 Task: Create in the project BuildTech and in the Backlog issue 'Develop a new tool for automated testing of web application accessibility and compliance with web standards' a child issue 'Automated testing infrastructure reliability remediation and reporting', and assign it to team member softage.3@softage.net. Create in the project BuildTech and in the Backlog issue 'Upgrade the content delivery and caching mechanisms of a web application to improve content delivery speed and reliability' a child issue 'Integration with performance review systems', and assign it to team member softage.4@softage.net
Action: Mouse moved to (209, 61)
Screenshot: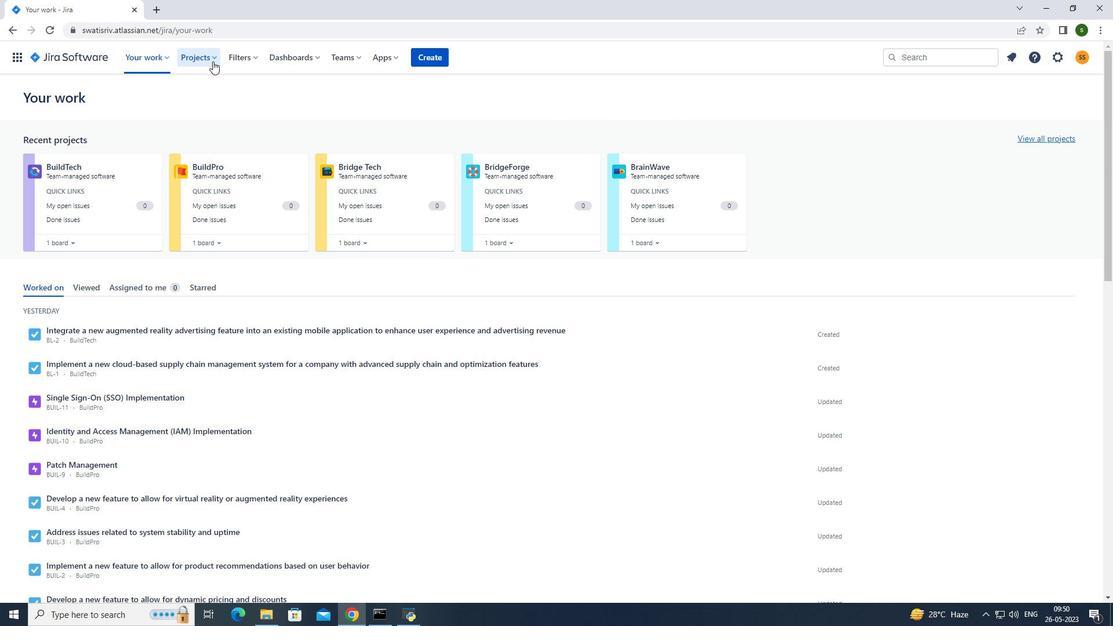 
Action: Mouse pressed left at (209, 61)
Screenshot: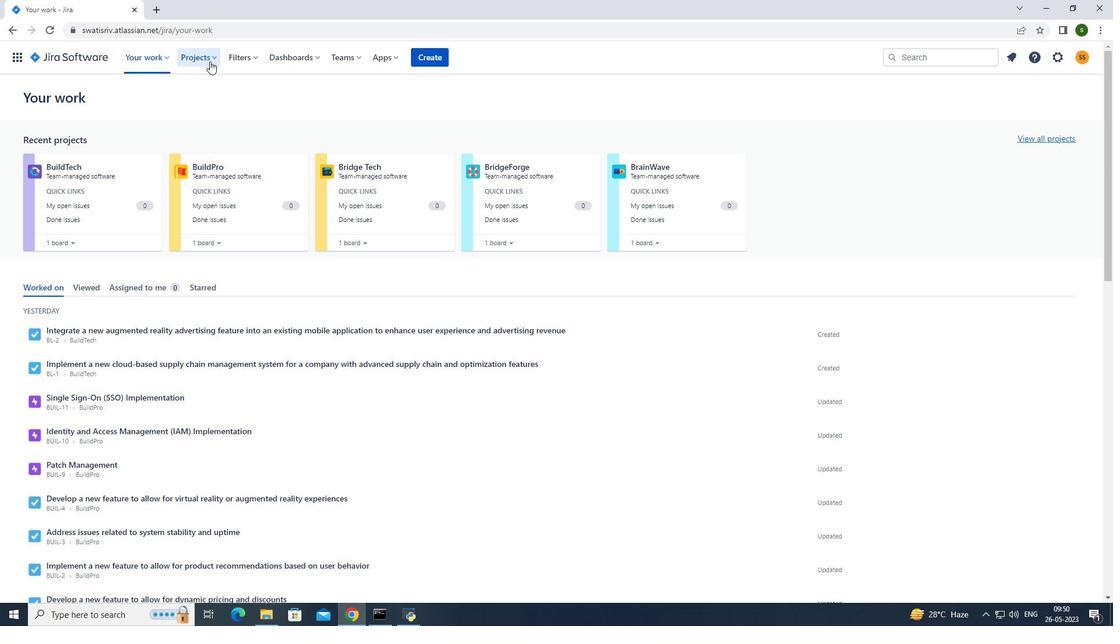 
Action: Mouse moved to (240, 105)
Screenshot: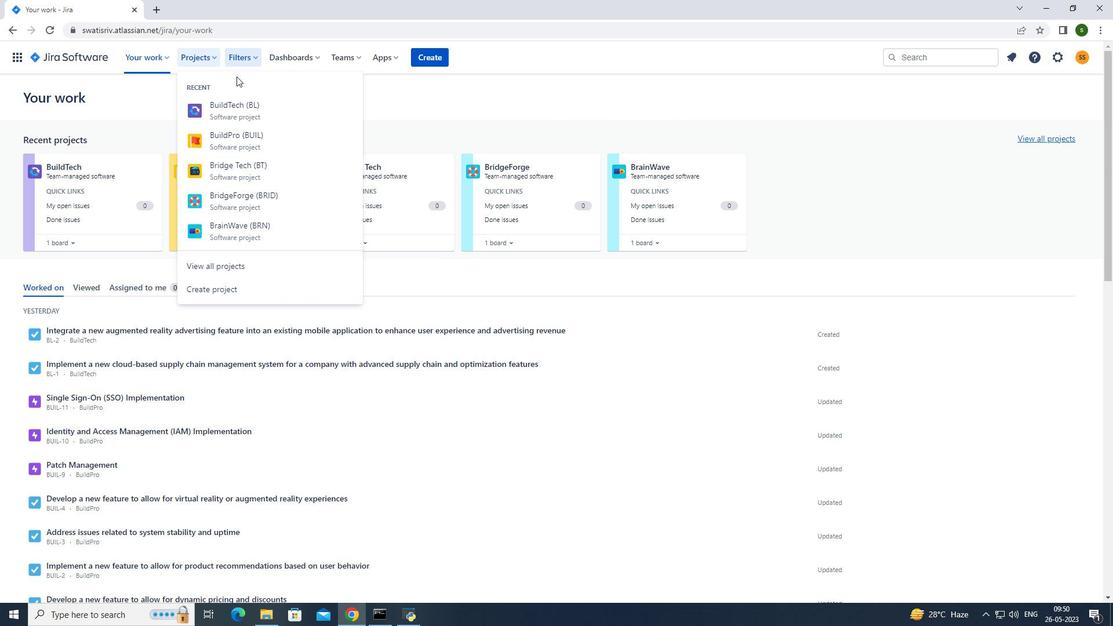 
Action: Mouse pressed left at (240, 105)
Screenshot: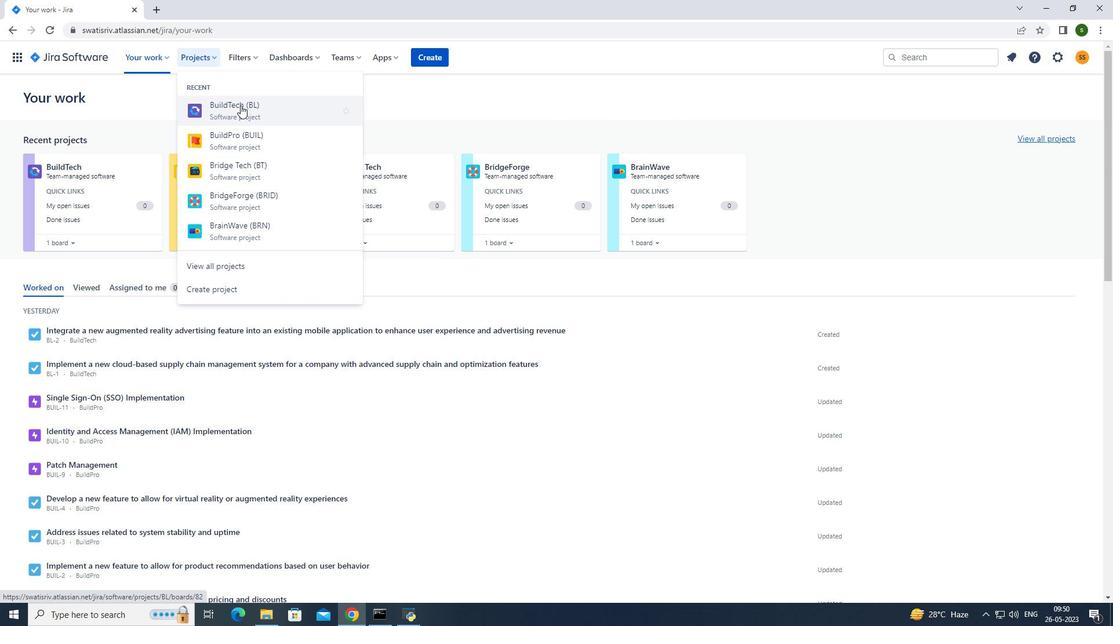 
Action: Mouse moved to (261, 394)
Screenshot: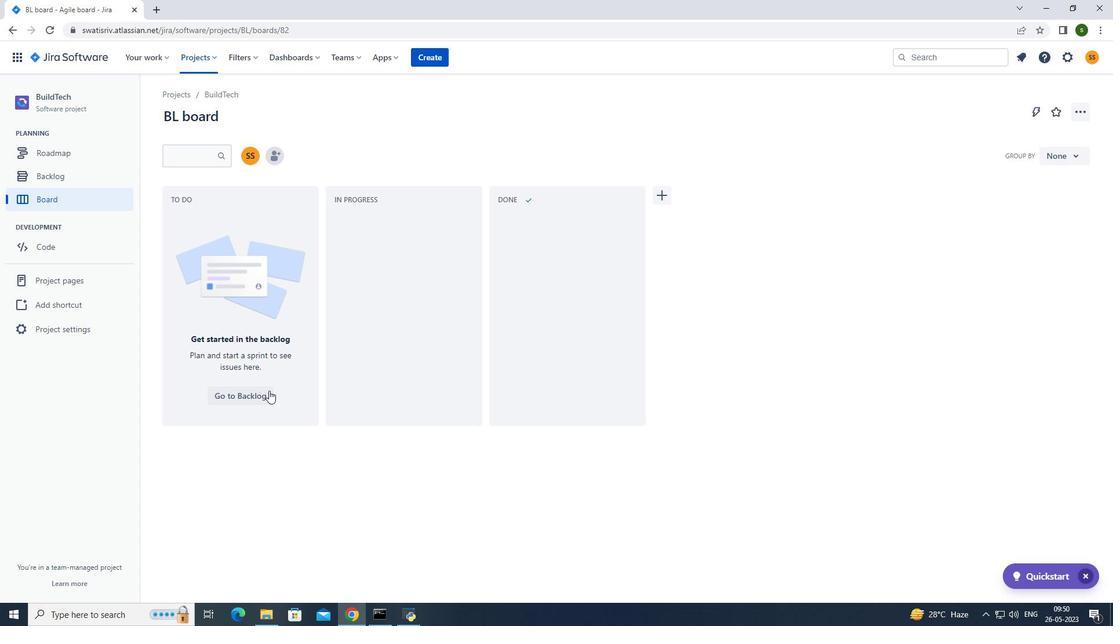 
Action: Mouse pressed left at (261, 394)
Screenshot: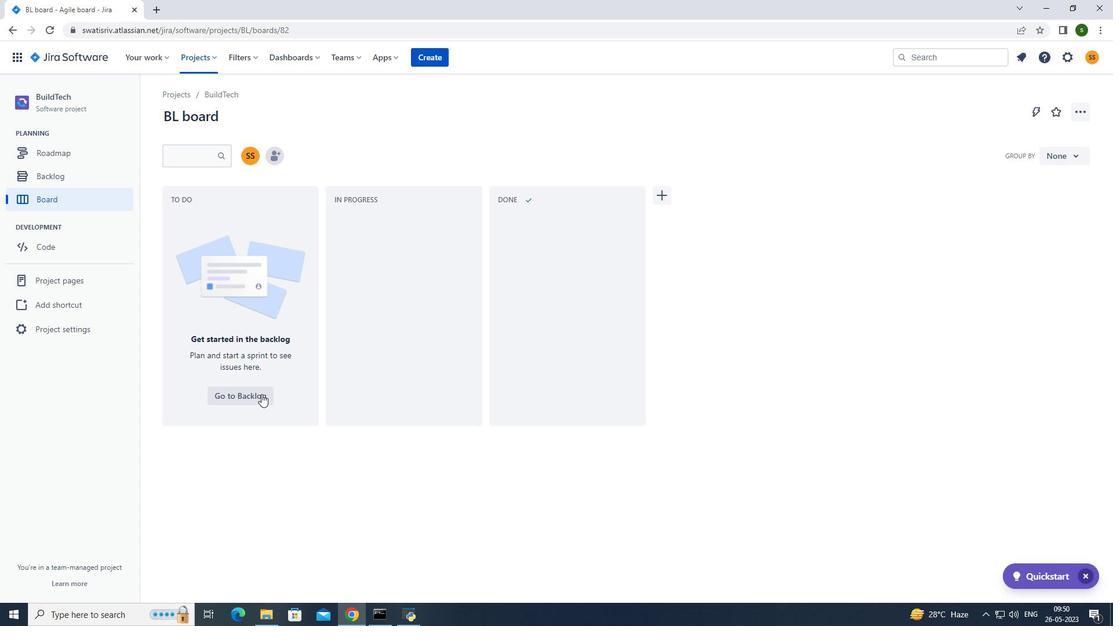 
Action: Mouse moved to (530, 417)
Screenshot: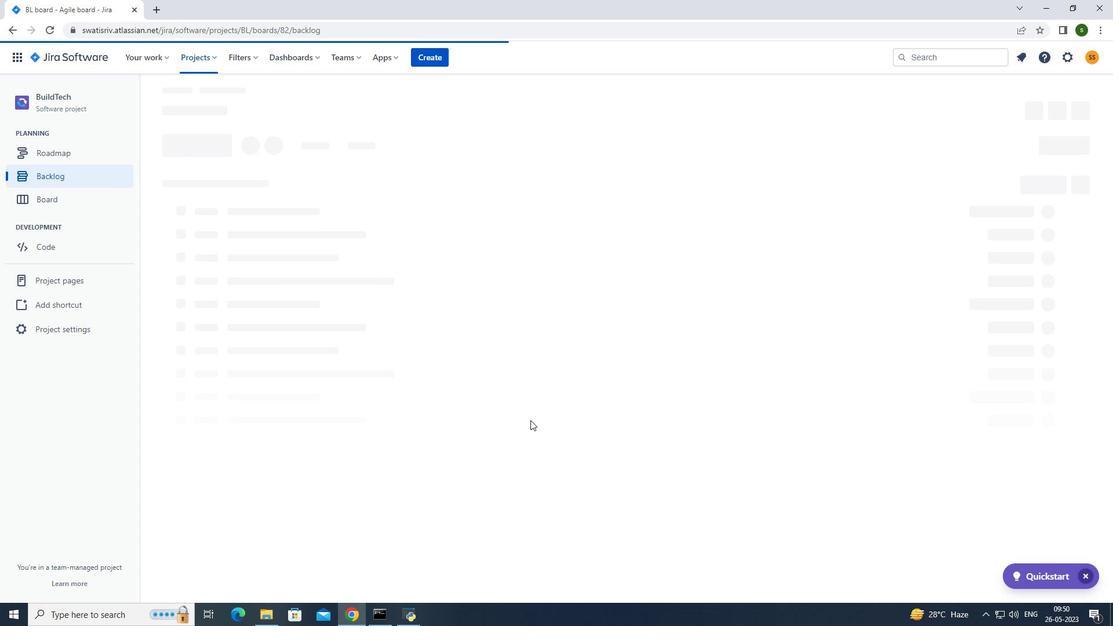 
Action: Mouse scrolled (530, 417) with delta (0, 0)
Screenshot: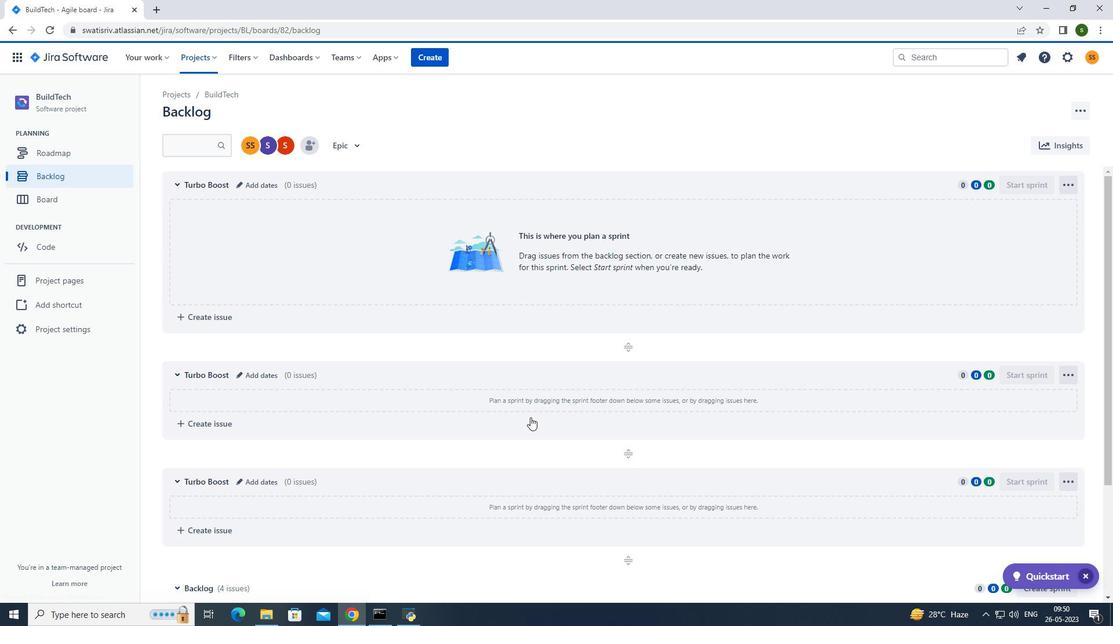 
Action: Mouse scrolled (530, 417) with delta (0, 0)
Screenshot: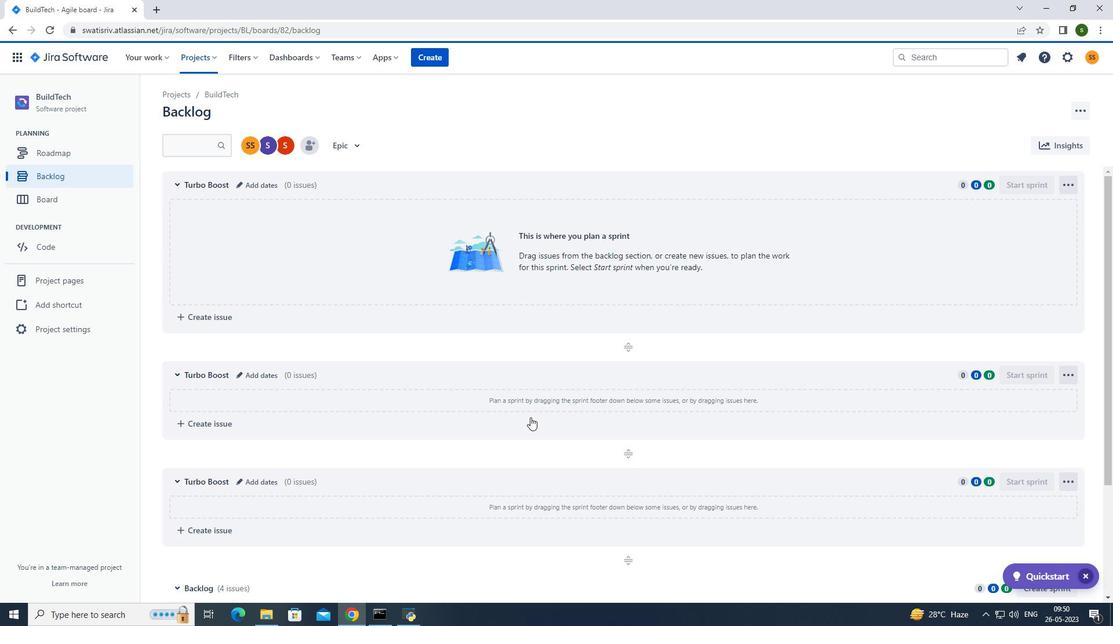 
Action: Mouse scrolled (530, 417) with delta (0, 0)
Screenshot: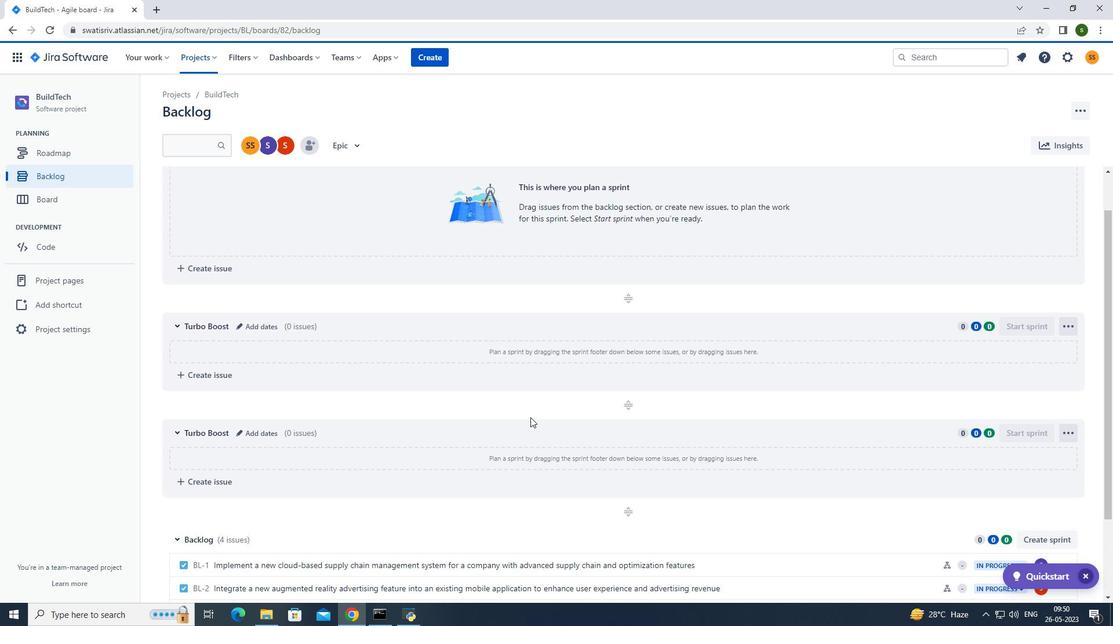 
Action: Mouse scrolled (530, 417) with delta (0, 0)
Screenshot: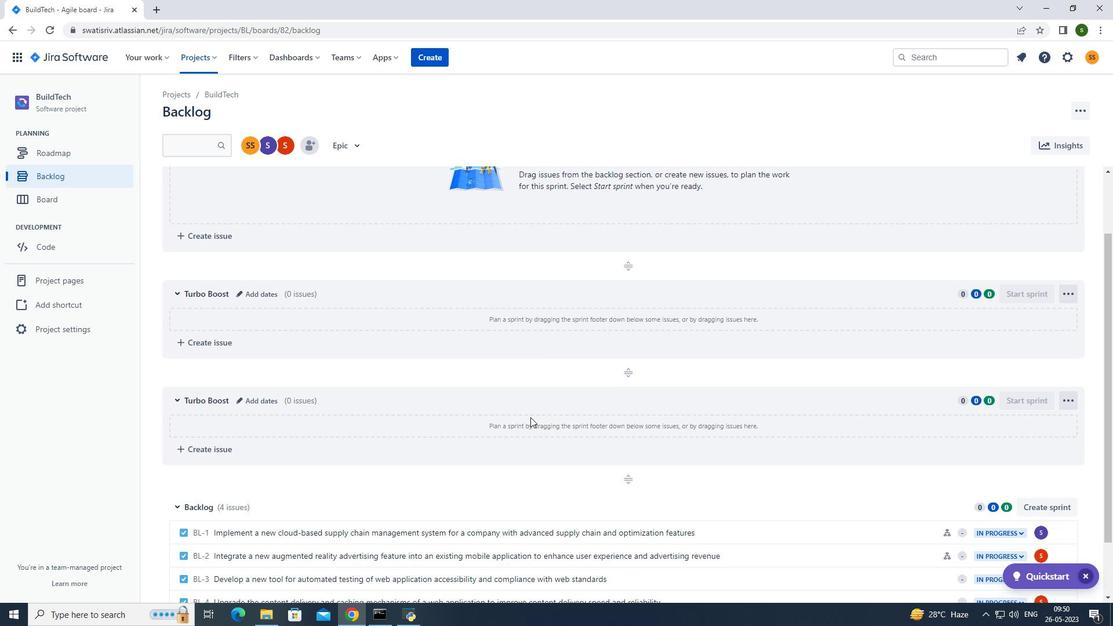 
Action: Mouse scrolled (530, 417) with delta (0, 0)
Screenshot: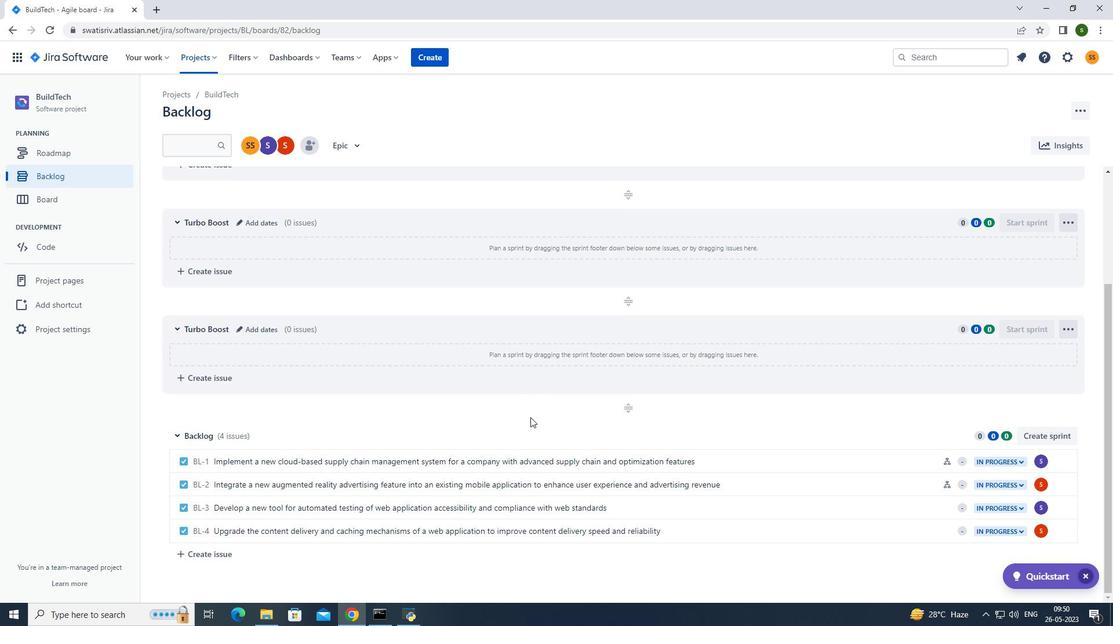
Action: Mouse scrolled (530, 417) with delta (0, 0)
Screenshot: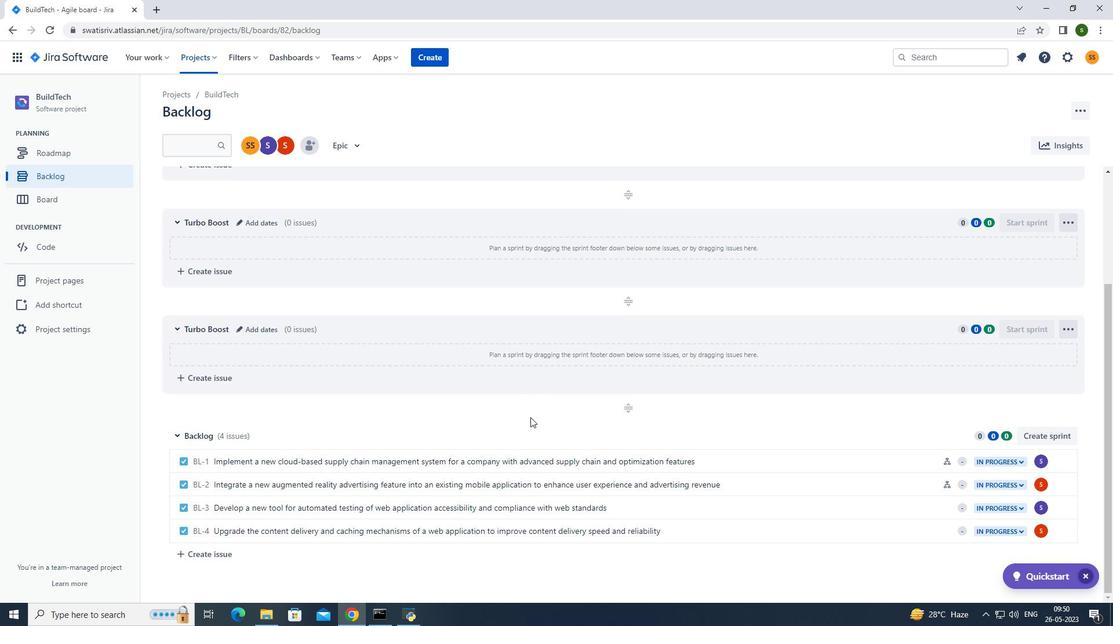 
Action: Mouse moved to (718, 507)
Screenshot: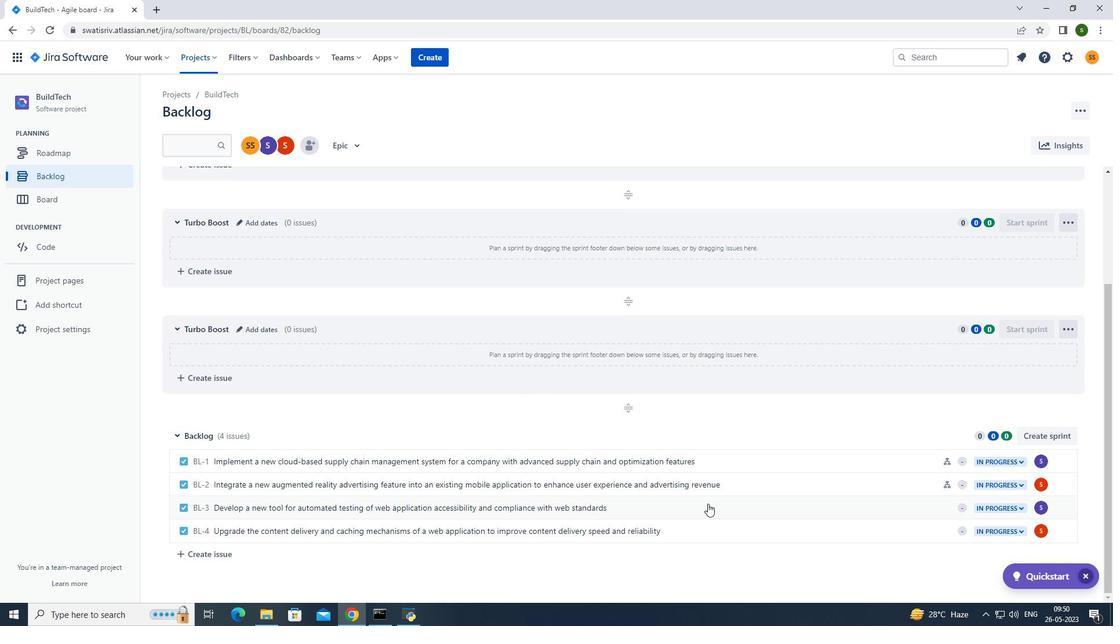 
Action: Mouse pressed left at (718, 507)
Screenshot: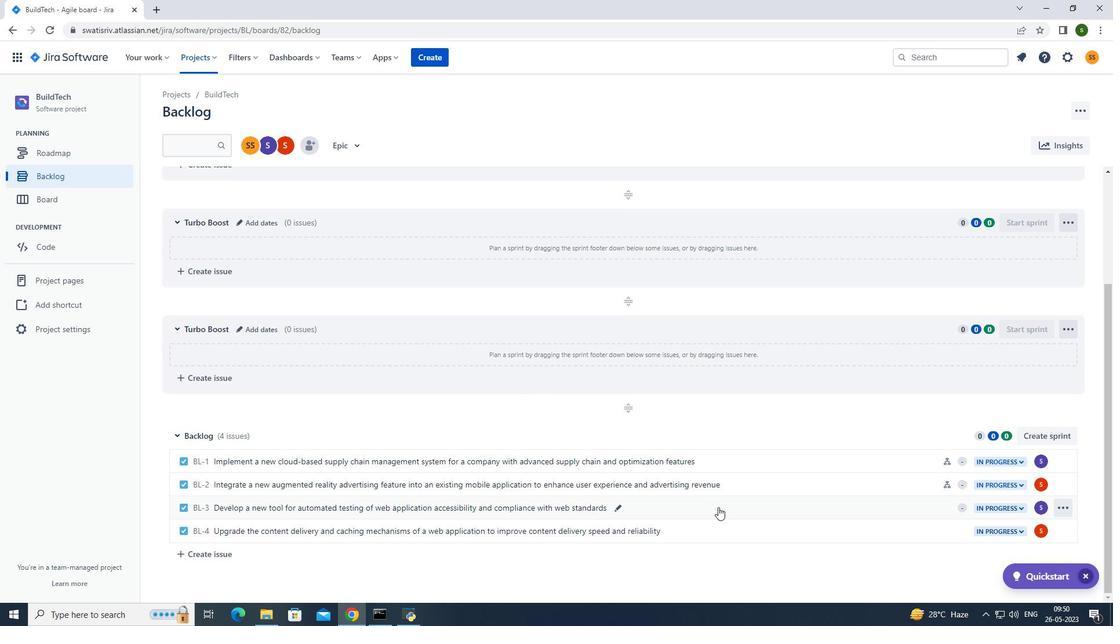 
Action: Mouse moved to (909, 284)
Screenshot: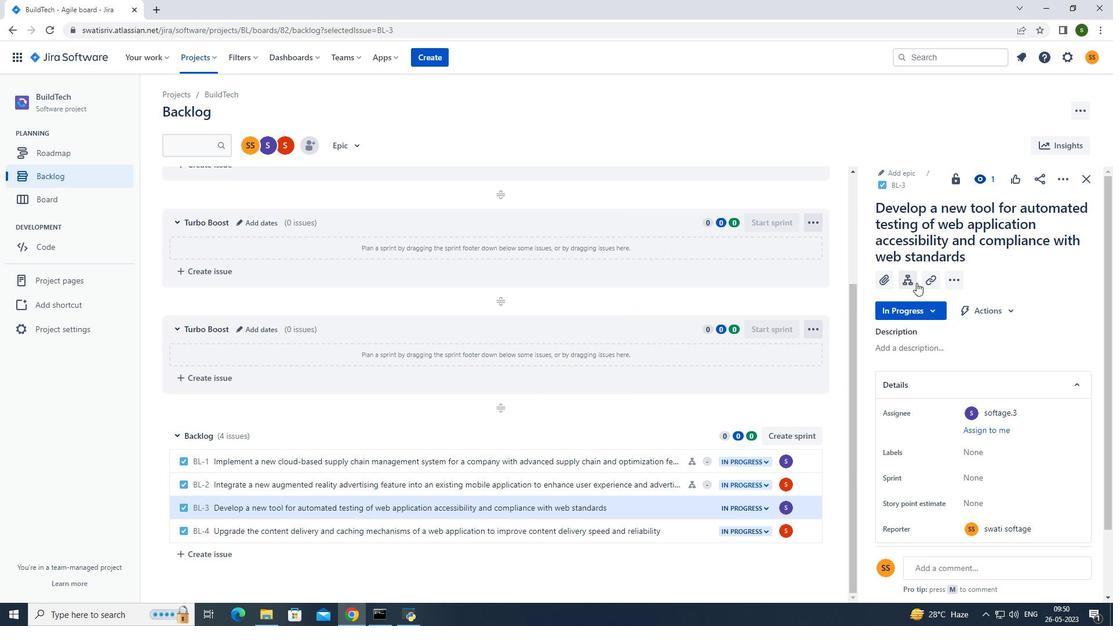 
Action: Mouse pressed left at (909, 284)
Screenshot: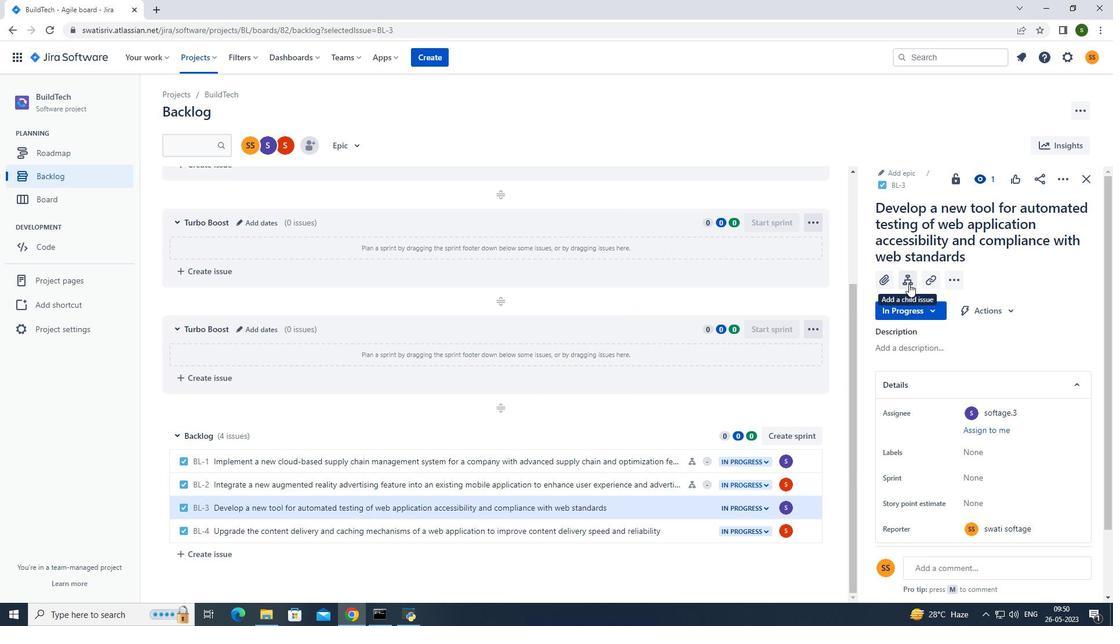
Action: Mouse moved to (926, 367)
Screenshot: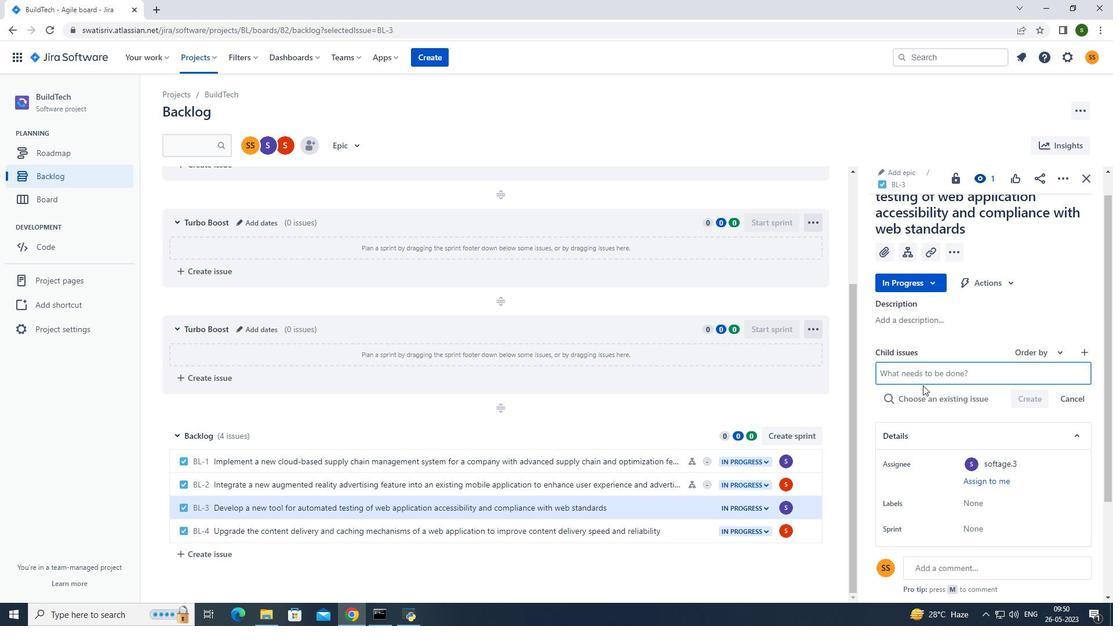 
Action: Mouse pressed left at (926, 367)
Screenshot: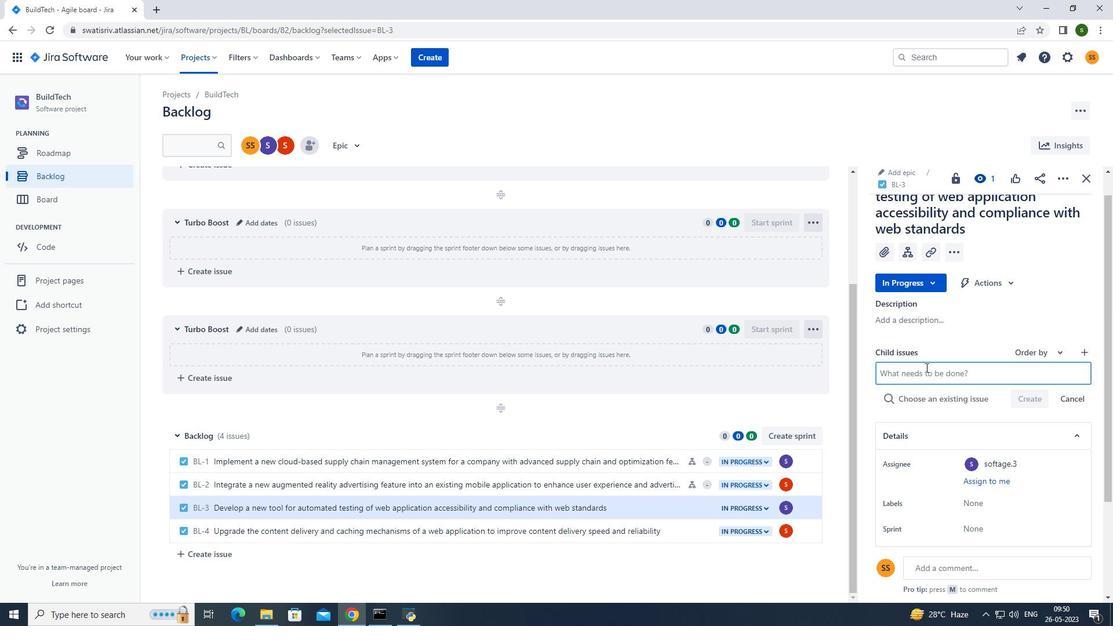 
Action: Mouse moved to (925, 369)
Screenshot: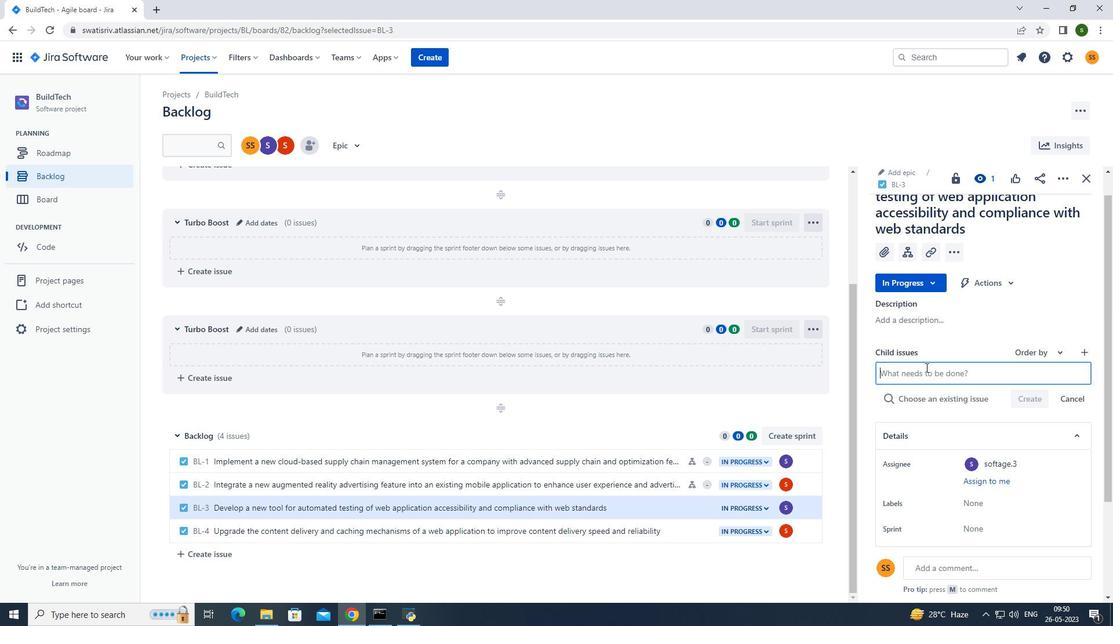 
Action: Key pressed <Key.caps_lock>A<Key.caps_lock>utomated<Key.space>testing<Key.space>infrastructure<Key.space>reliability<Key.space>remediation<Key.space>and<Key.space>reporting<Key.enter>
Screenshot: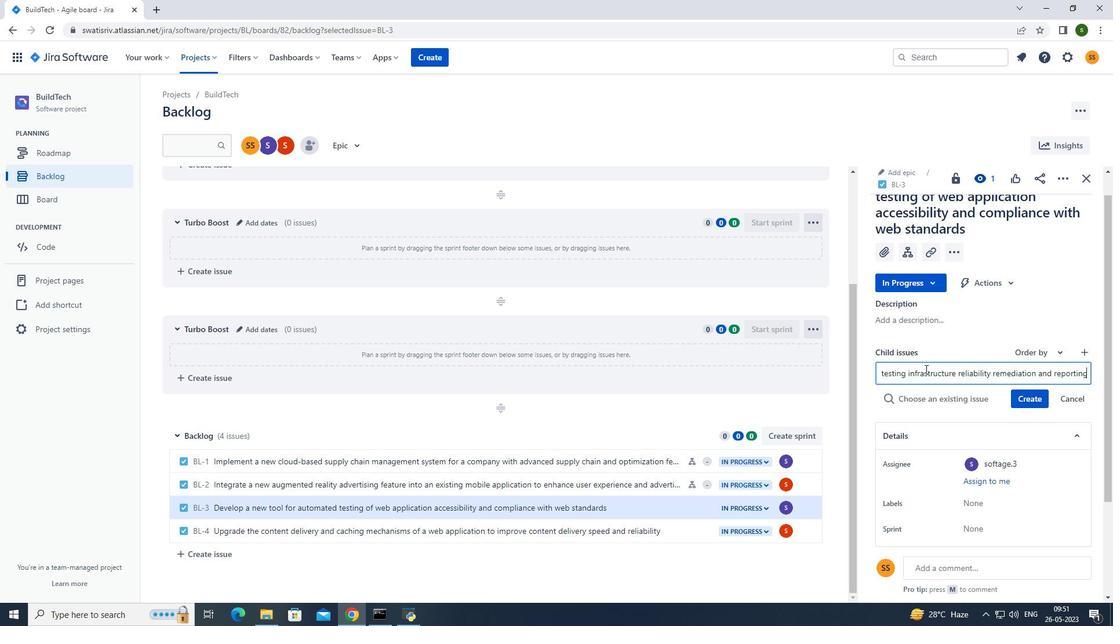 
Action: Mouse moved to (1039, 381)
Screenshot: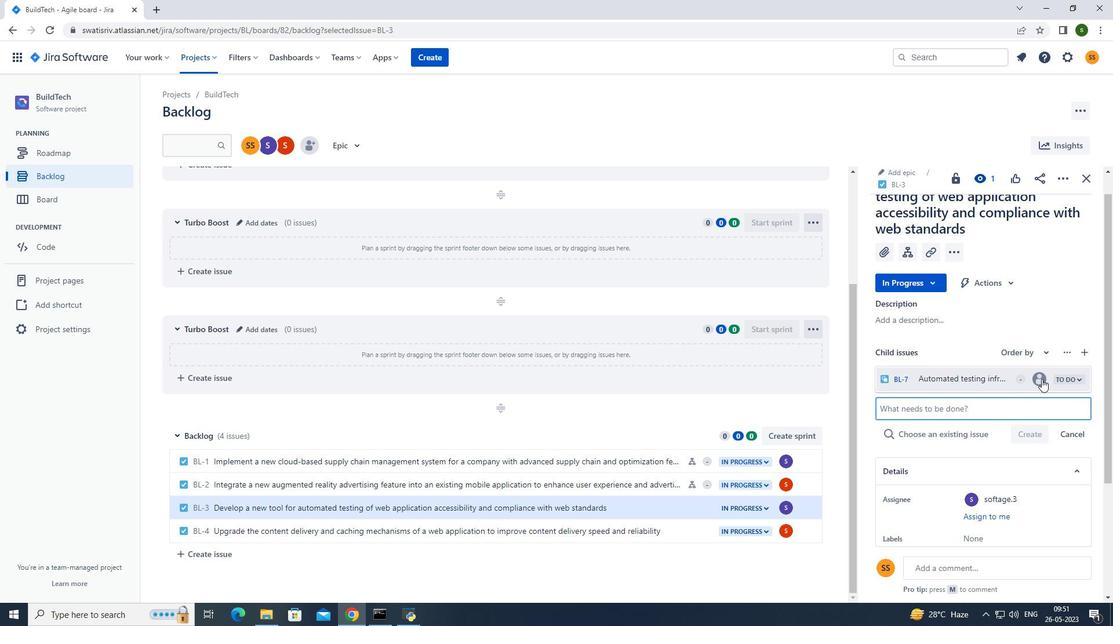 
Action: Mouse pressed left at (1039, 381)
Screenshot: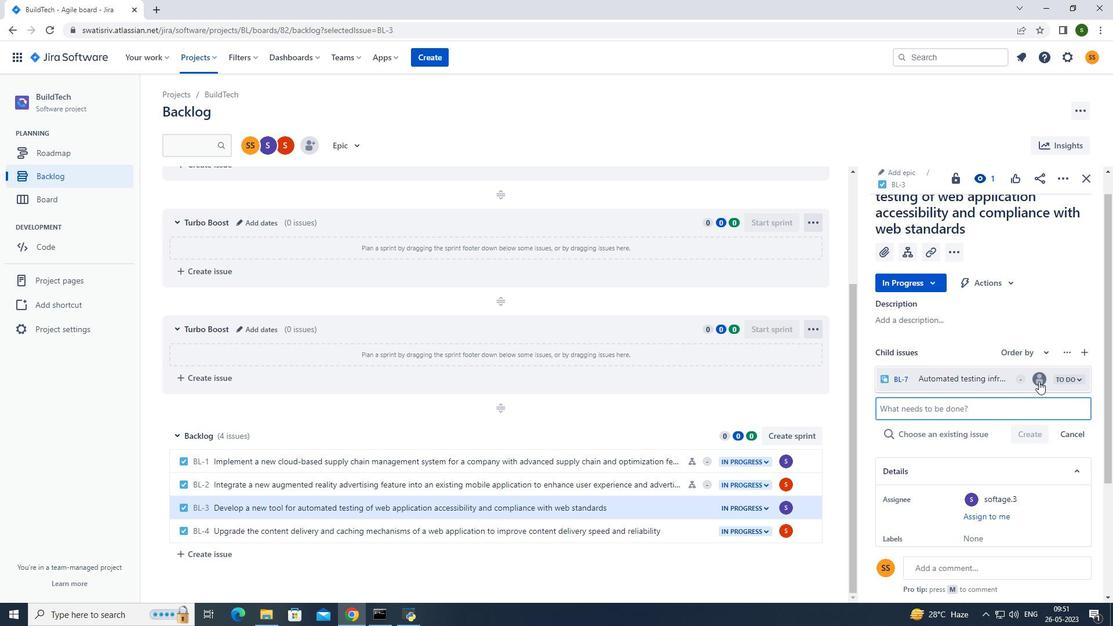 
Action: Mouse moved to (932, 317)
Screenshot: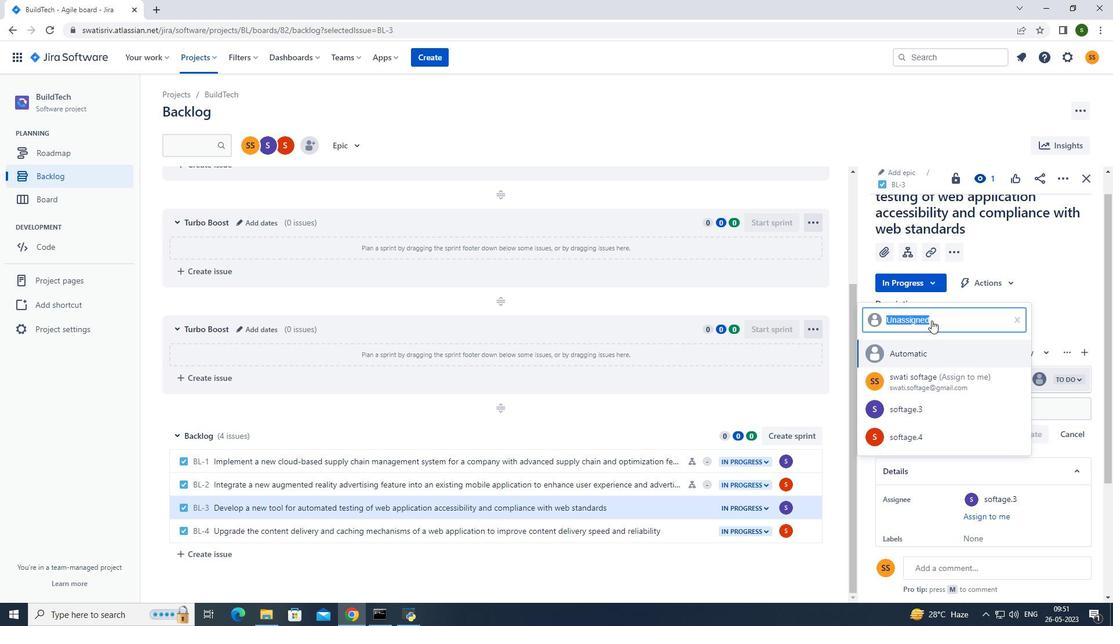 
Action: Key pressed softage.3<Key.shift>@softage.net
Screenshot: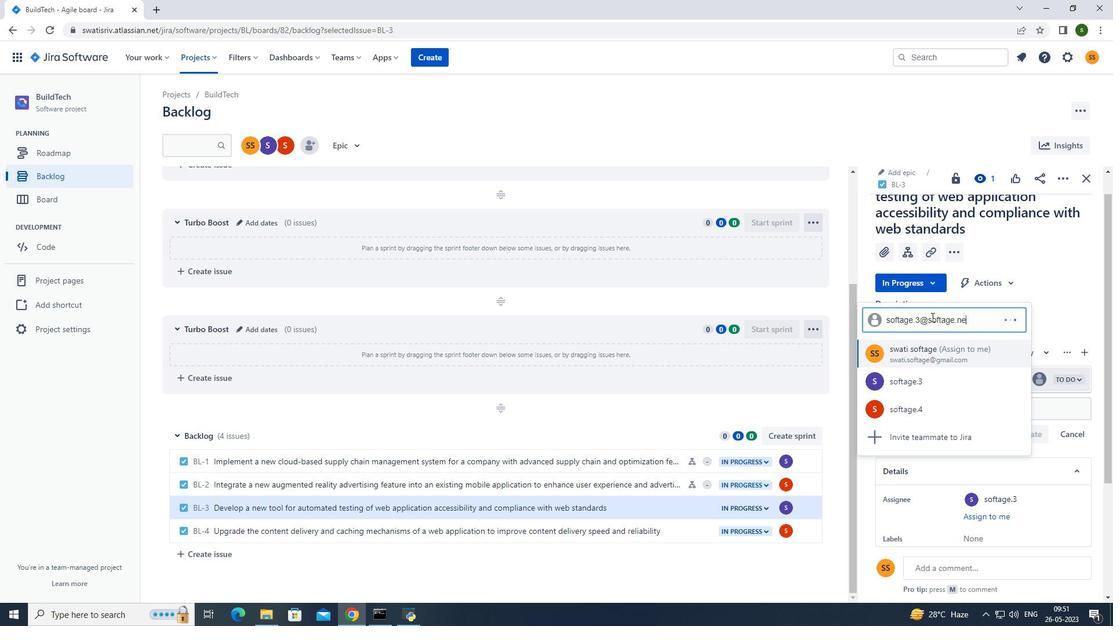
Action: Mouse moved to (930, 378)
Screenshot: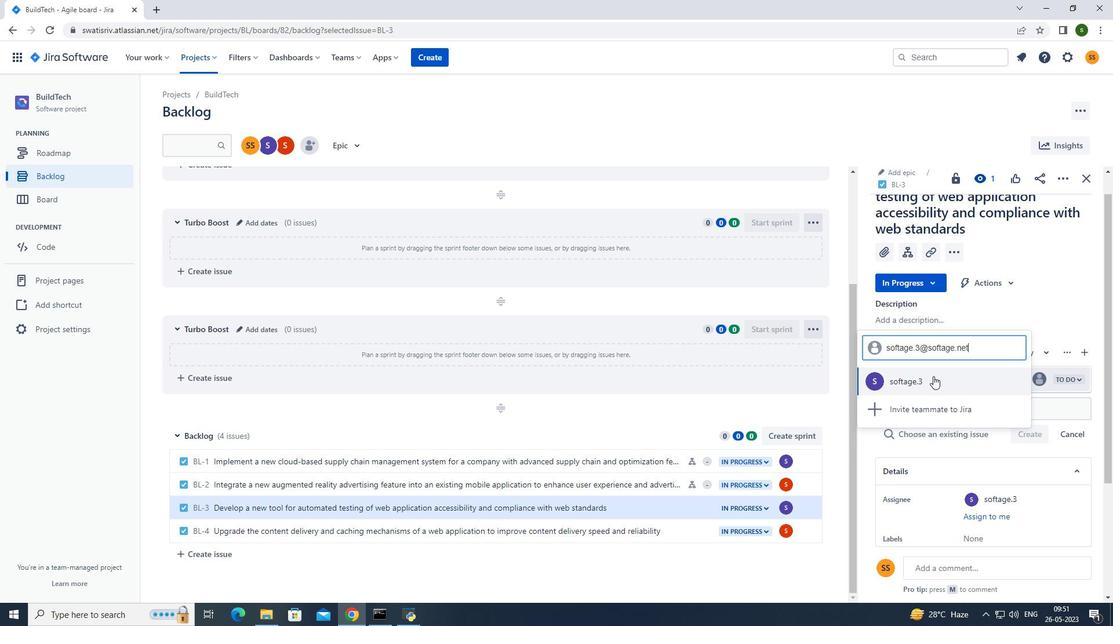 
Action: Mouse pressed left at (930, 378)
Screenshot: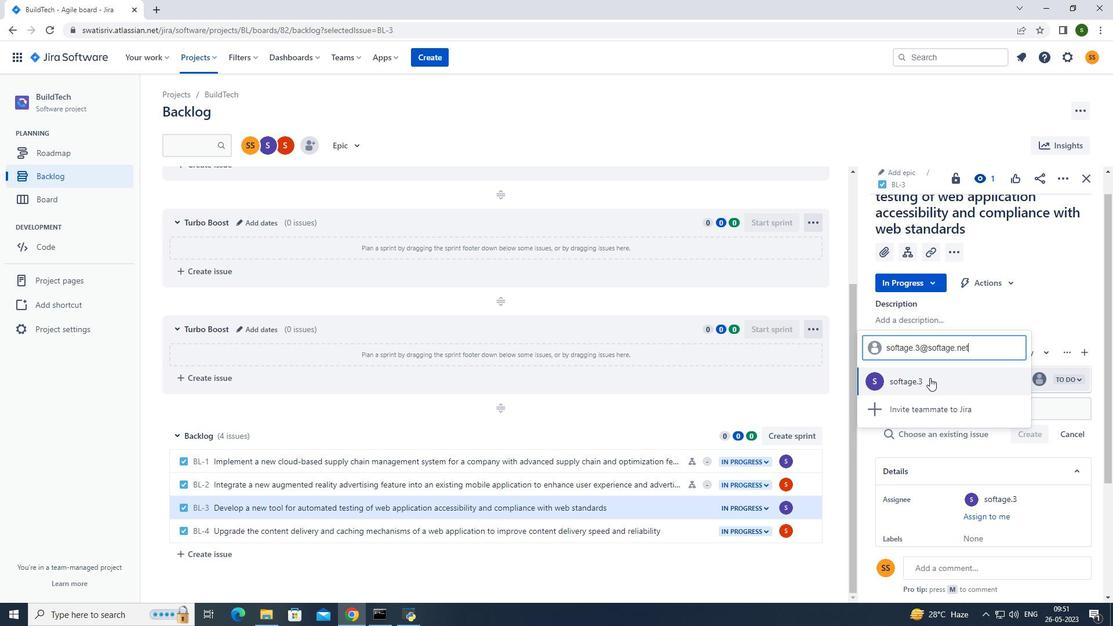 
Action: Mouse moved to (209, 48)
Screenshot: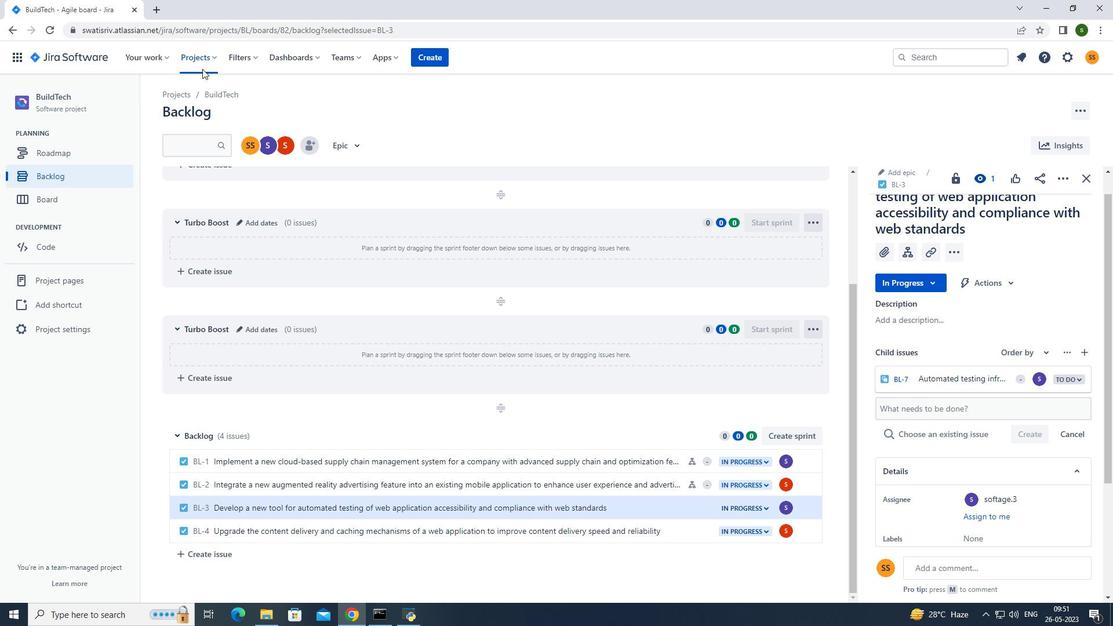 
Action: Mouse pressed left at (209, 48)
Screenshot: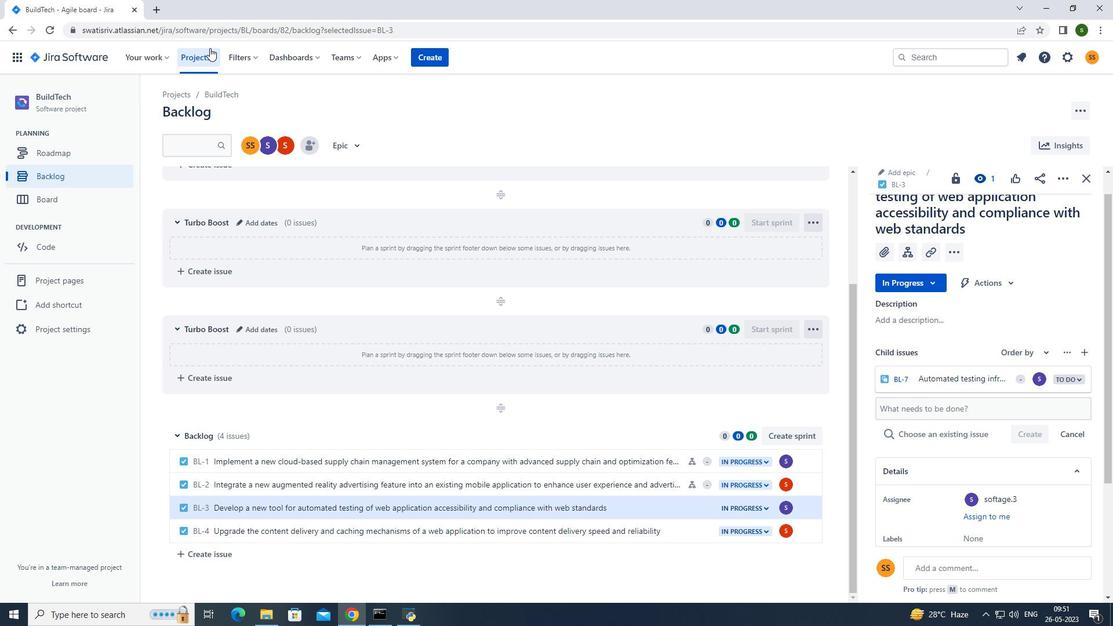 
Action: Mouse moved to (233, 104)
Screenshot: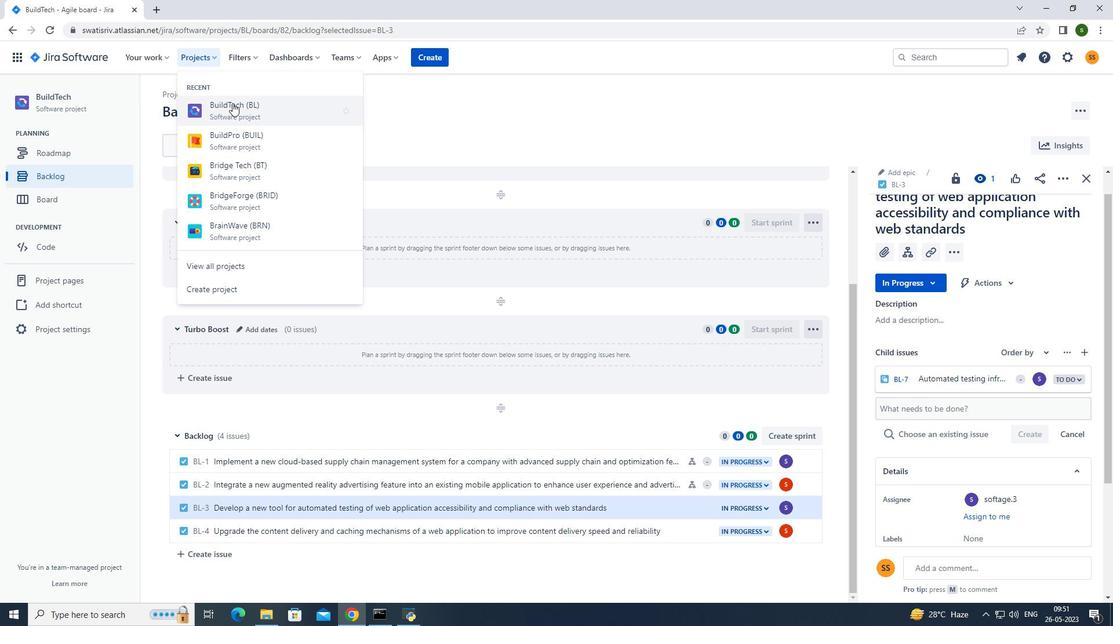 
Action: Mouse pressed left at (233, 104)
Screenshot: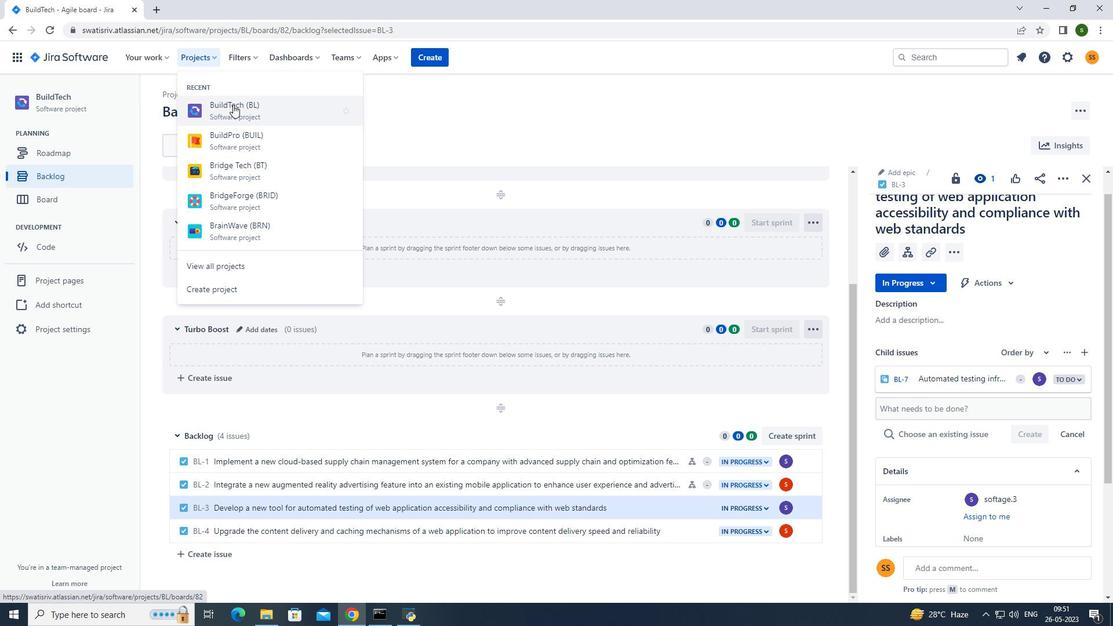
Action: Mouse moved to (219, 386)
Screenshot: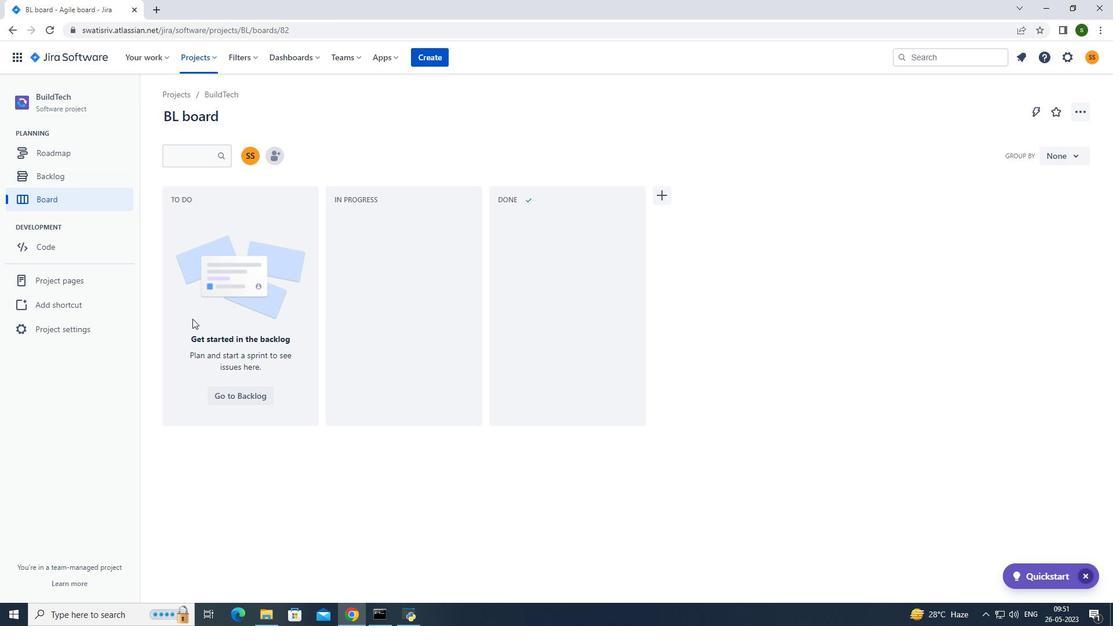 
Action: Mouse pressed left at (219, 386)
Screenshot: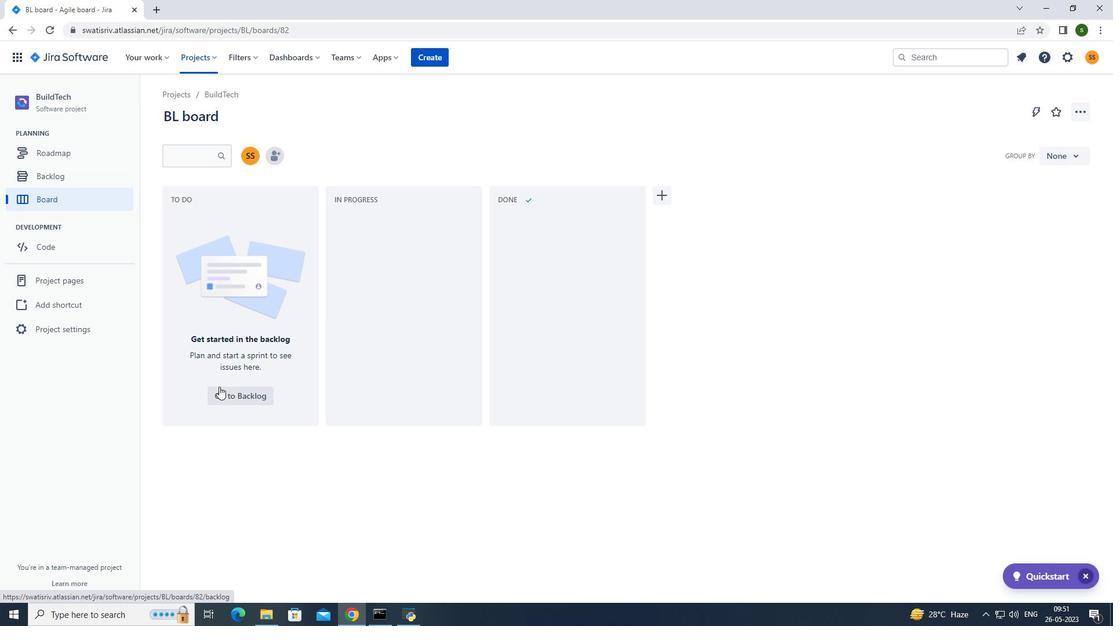 
Action: Mouse moved to (344, 385)
Screenshot: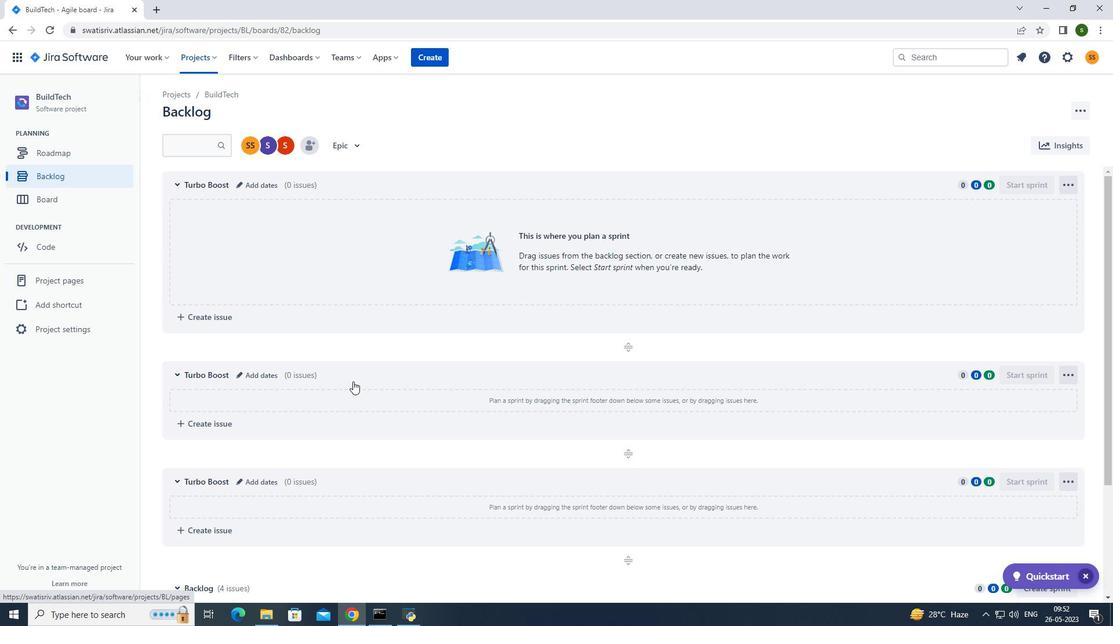 
Action: Mouse scrolled (344, 384) with delta (0, 0)
Screenshot: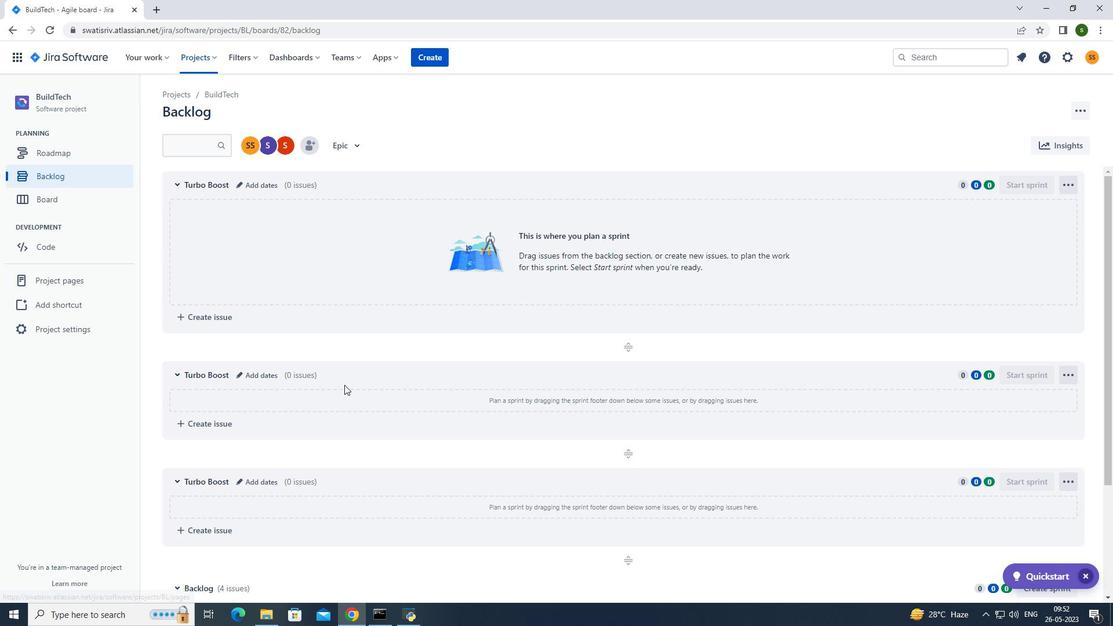
Action: Mouse scrolled (344, 384) with delta (0, 0)
Screenshot: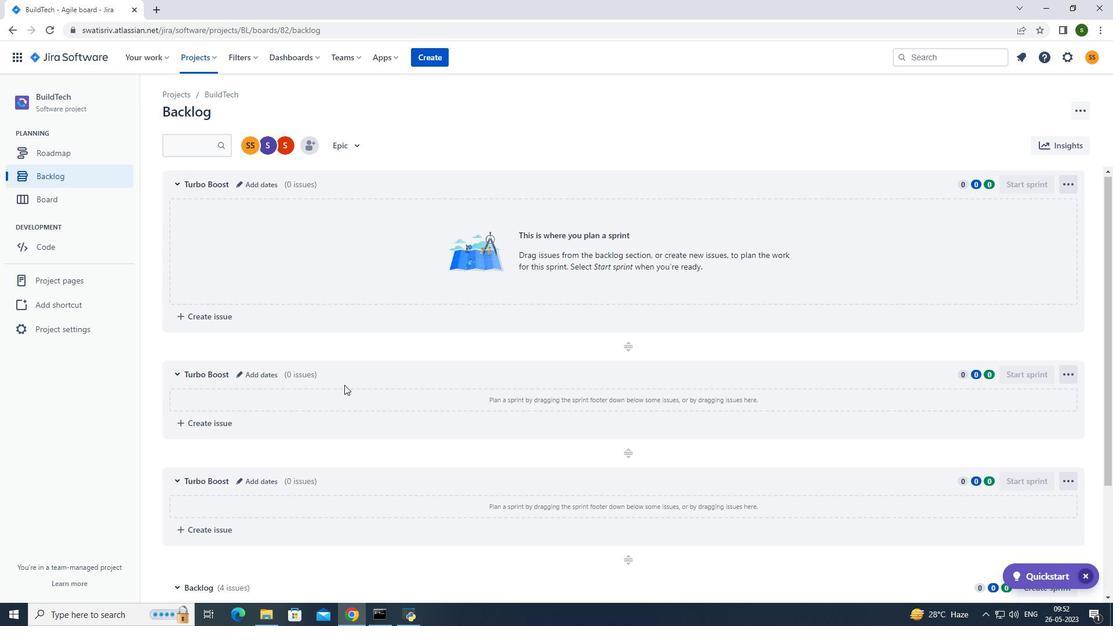 
Action: Mouse scrolled (344, 384) with delta (0, 0)
Screenshot: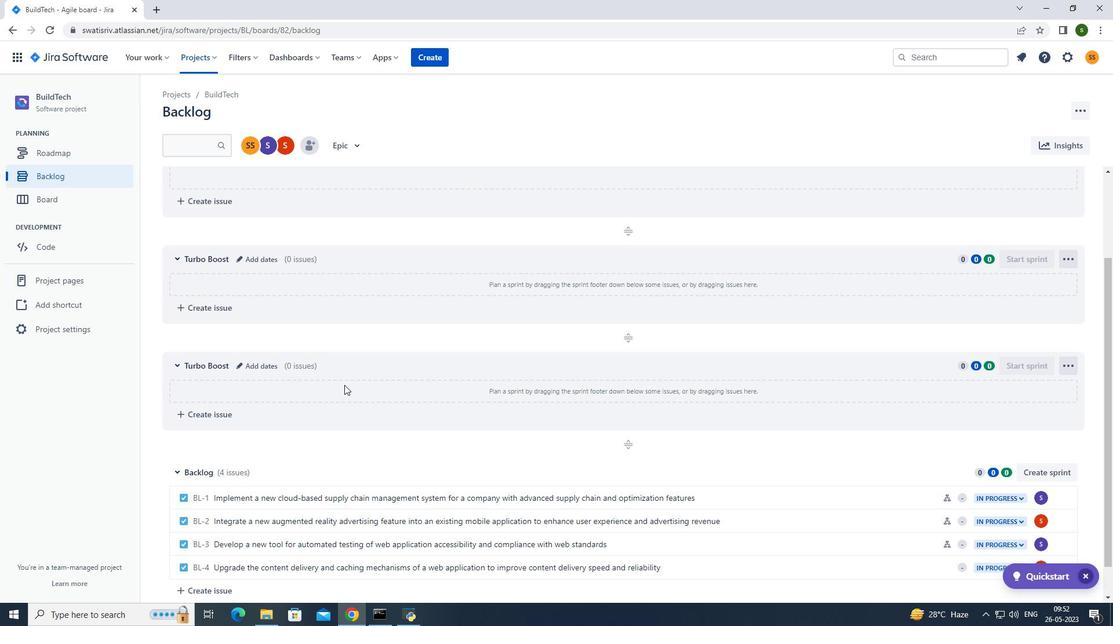 
Action: Mouse scrolled (344, 384) with delta (0, 0)
Screenshot: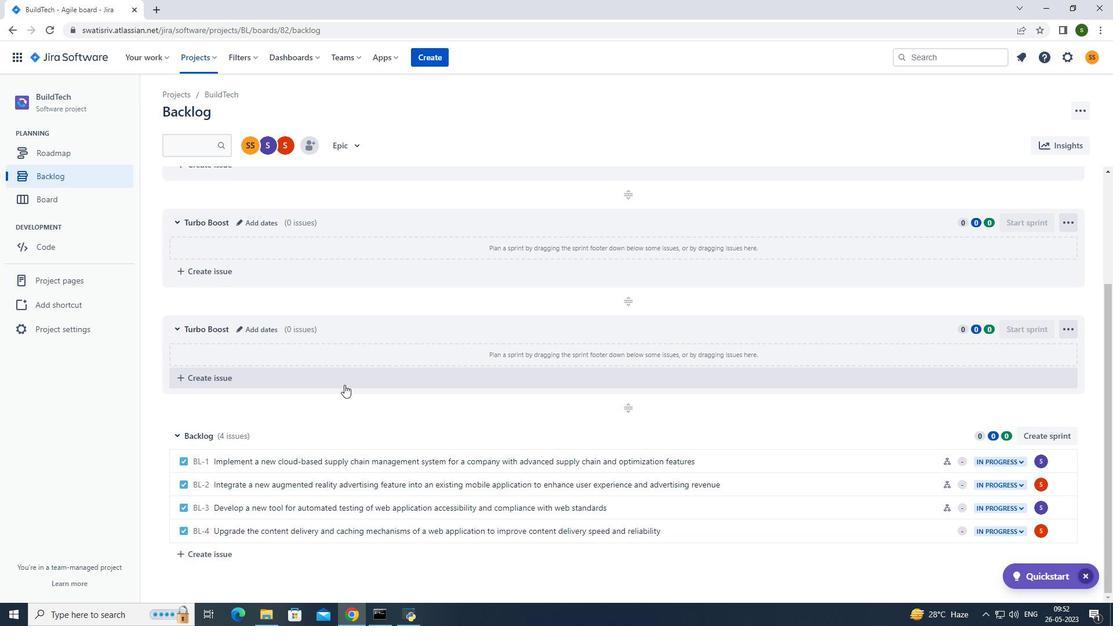 
Action: Mouse scrolled (344, 384) with delta (0, 0)
Screenshot: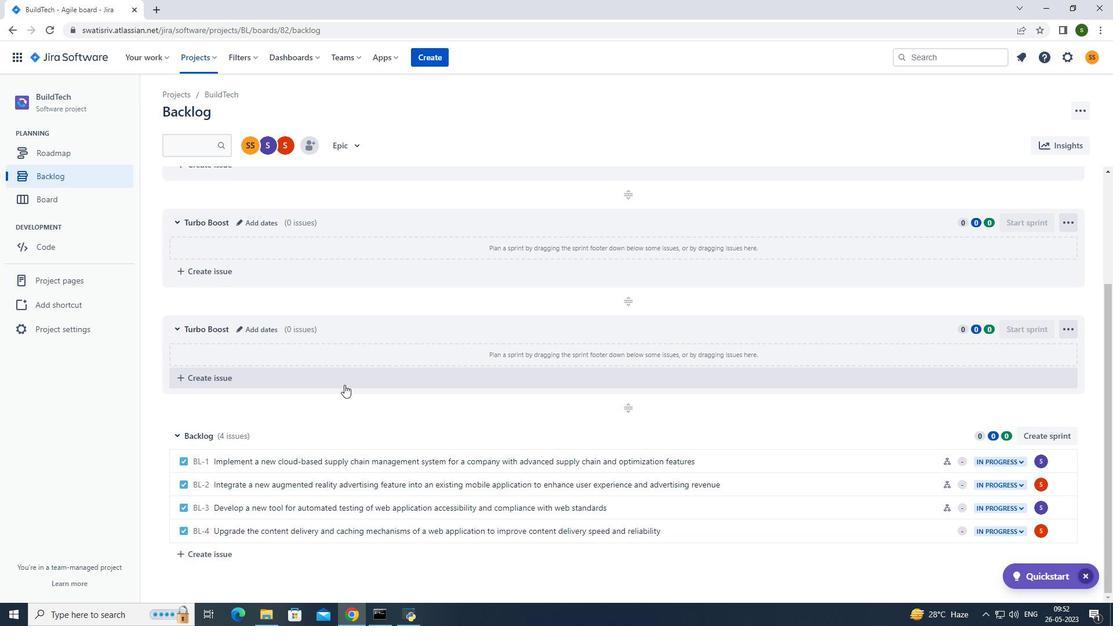 
Action: Mouse moved to (787, 527)
Screenshot: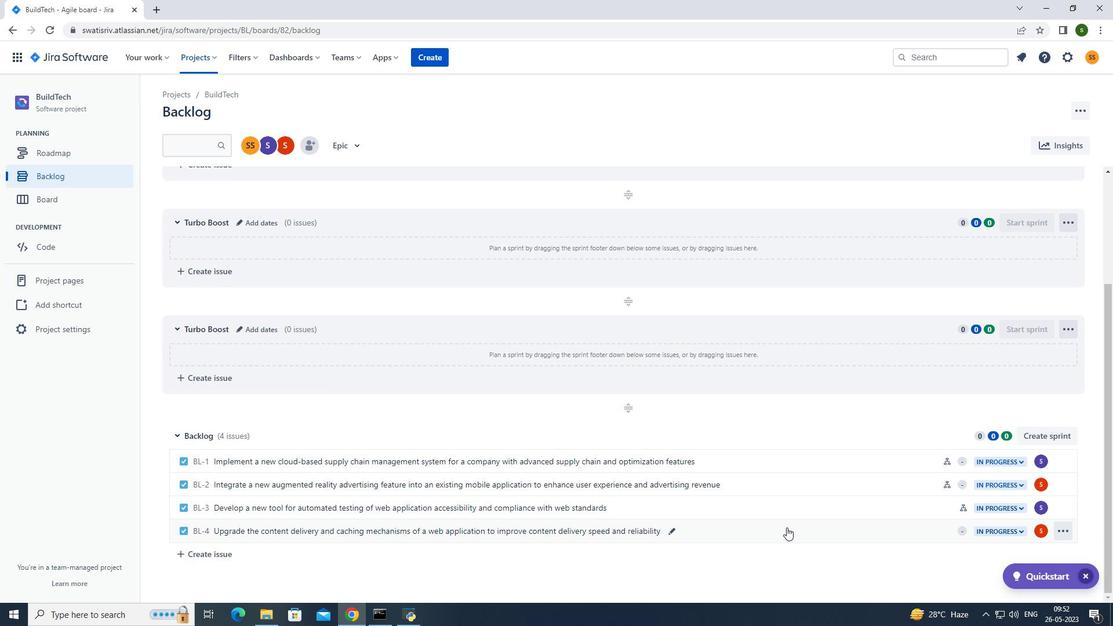 
Action: Mouse pressed left at (787, 527)
Screenshot: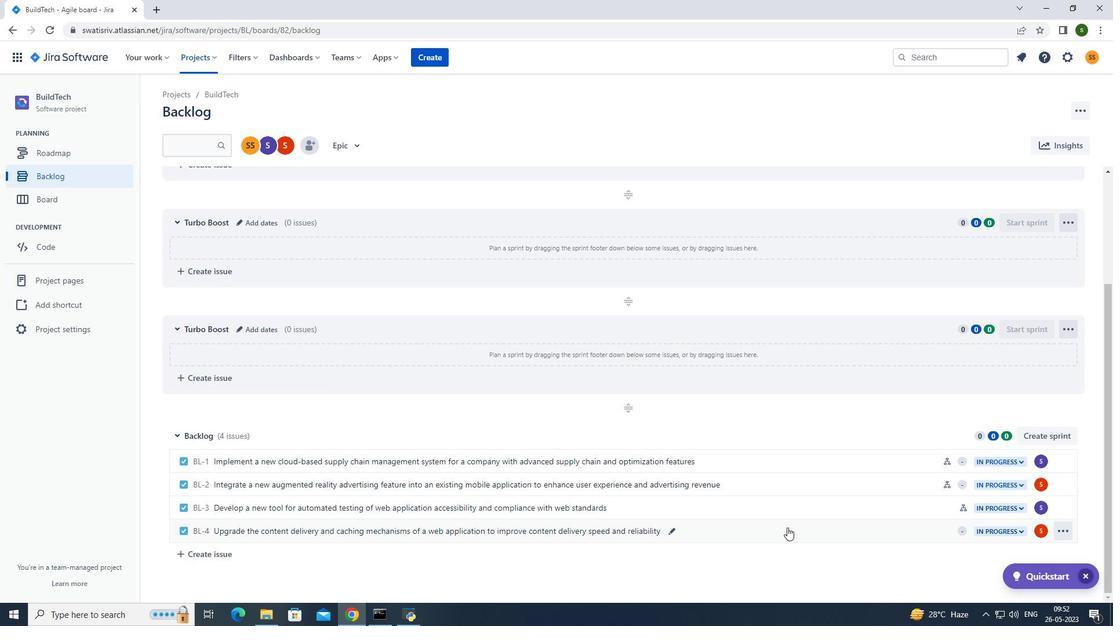 
Action: Mouse moved to (910, 283)
Screenshot: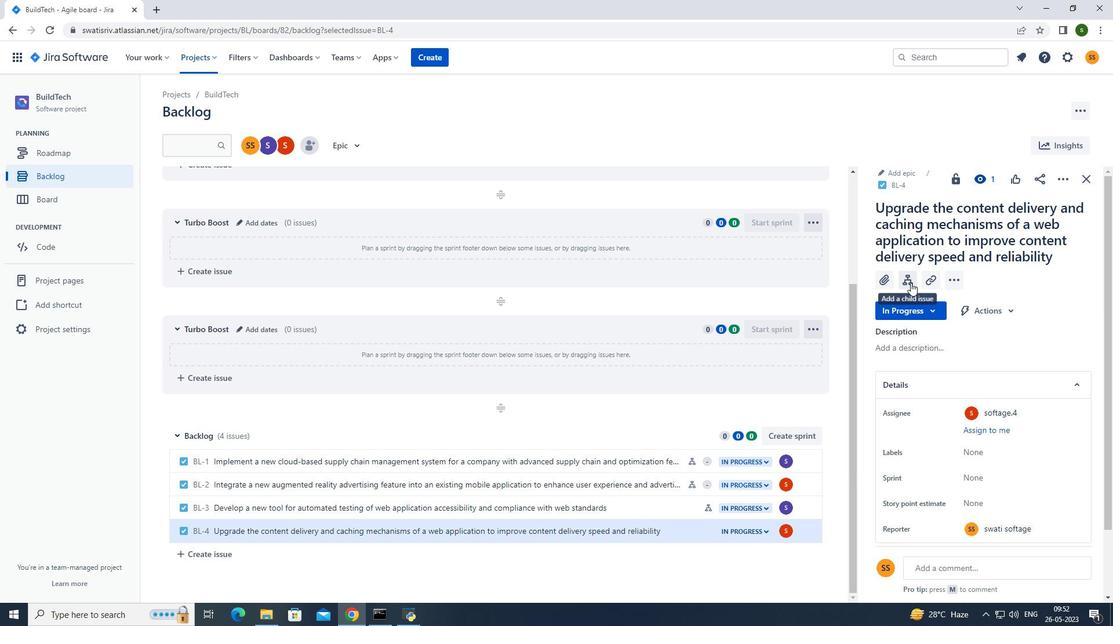 
Action: Mouse pressed left at (910, 283)
Screenshot: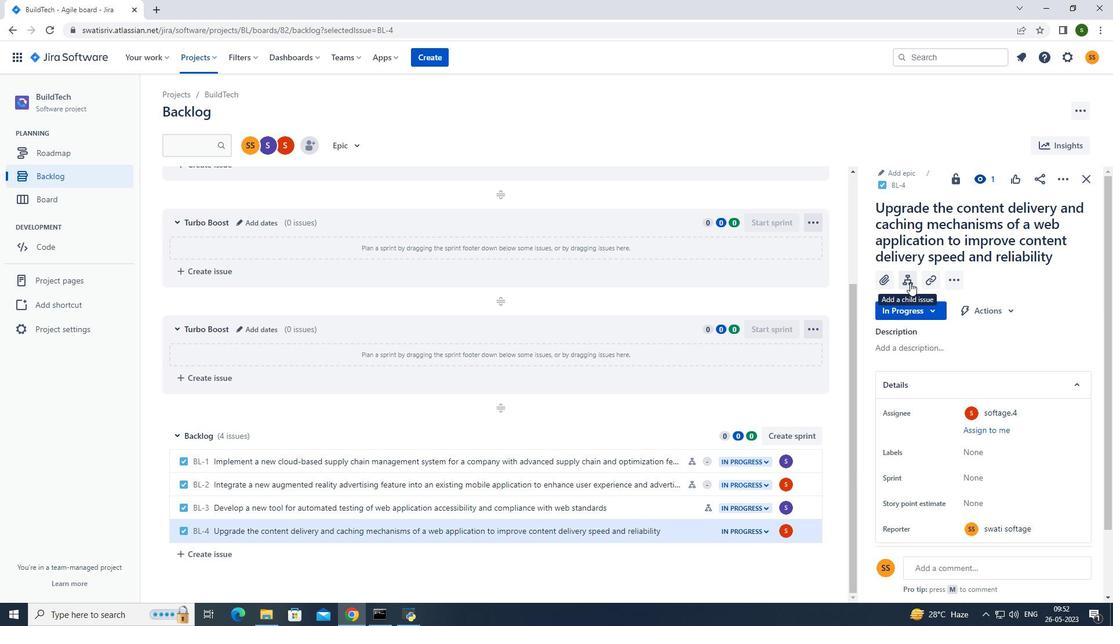
Action: Mouse moved to (937, 371)
Screenshot: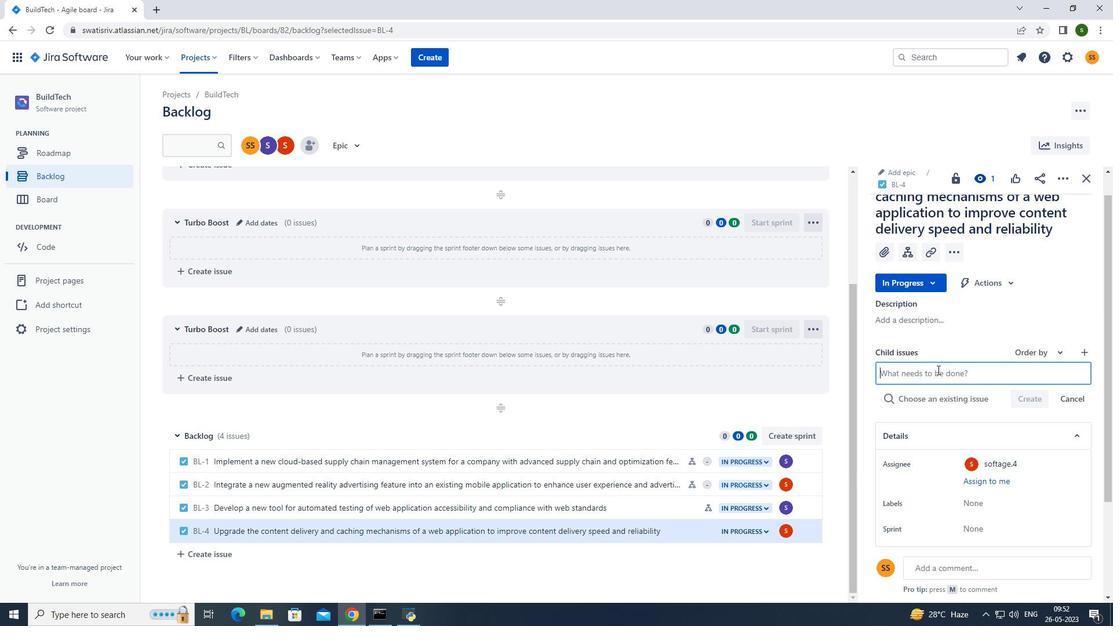 
Action: Mouse pressed left at (937, 371)
Screenshot: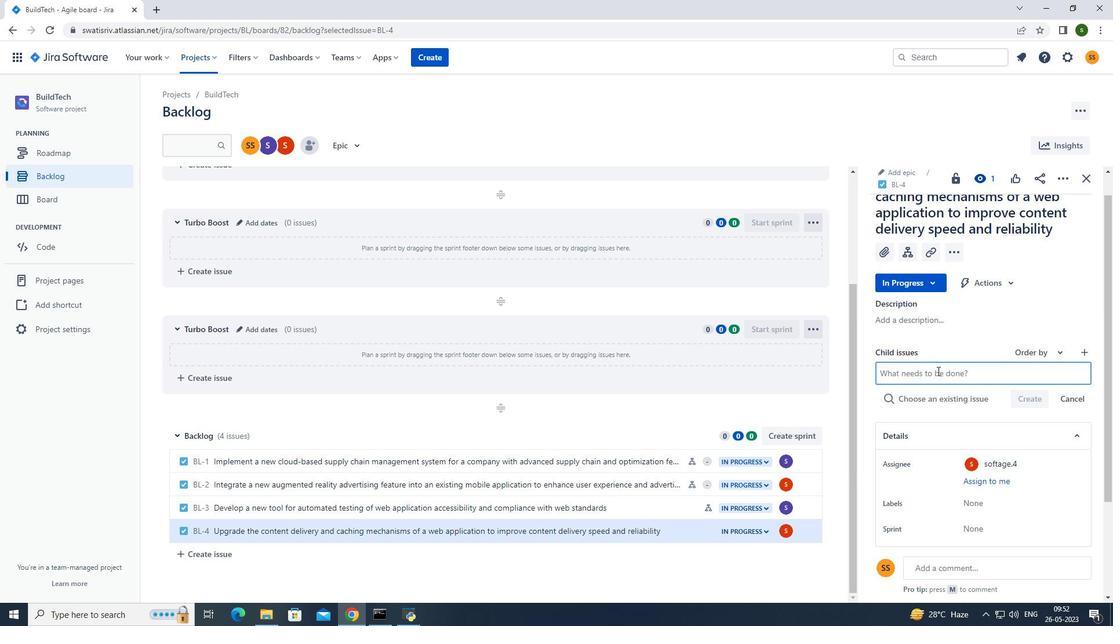 
Action: Mouse moved to (928, 386)
Screenshot: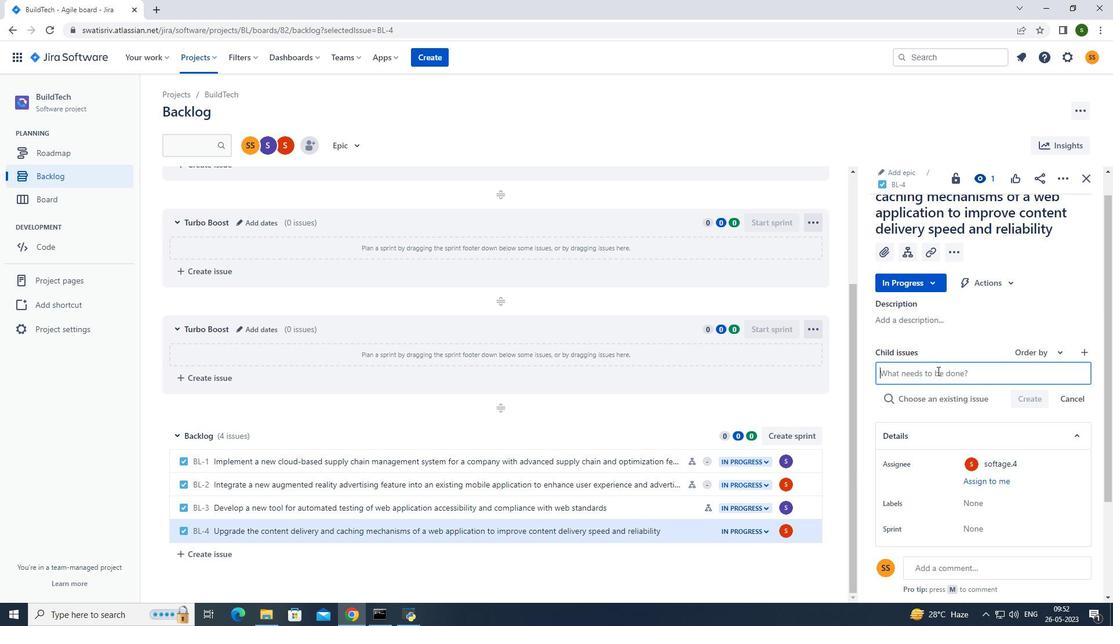 
Action: Key pressed <Key.caps_lock>I<Key.caps_lock>ntegration<Key.space>with<Key.space>performance<Key.space>review<Key.space>systems<Key.enter>
Screenshot: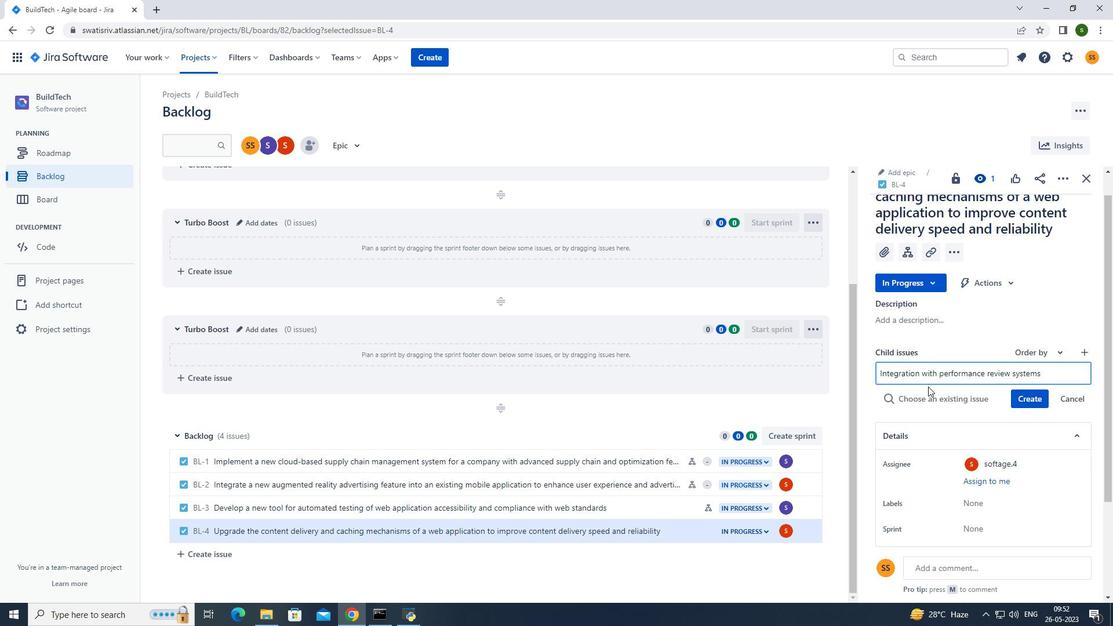 
Action: Mouse moved to (1040, 382)
Screenshot: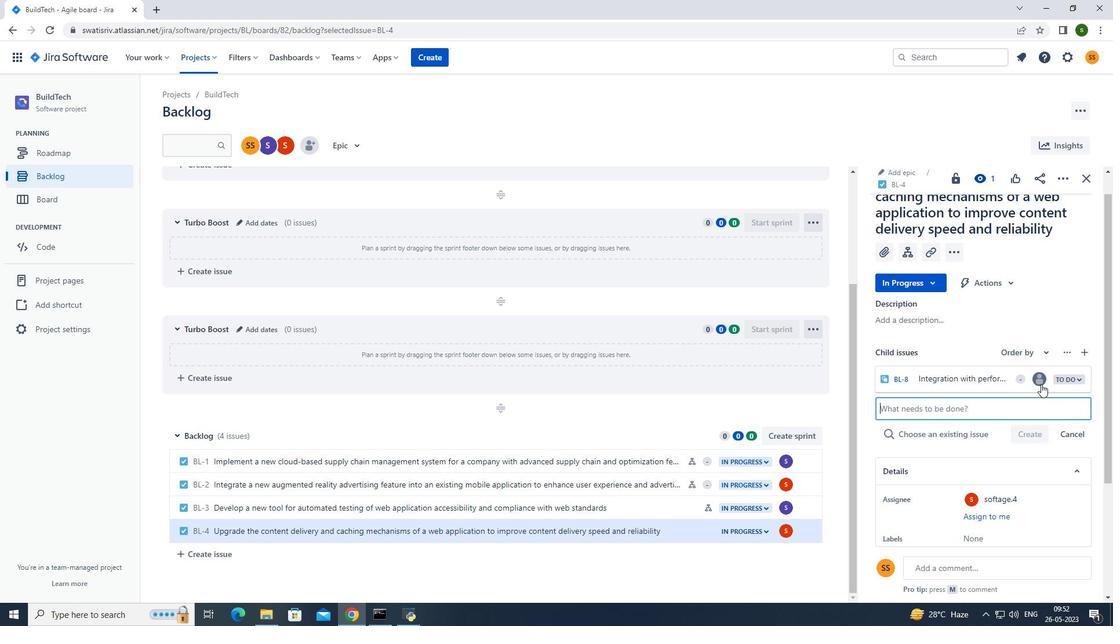 
Action: Mouse pressed left at (1040, 382)
Screenshot: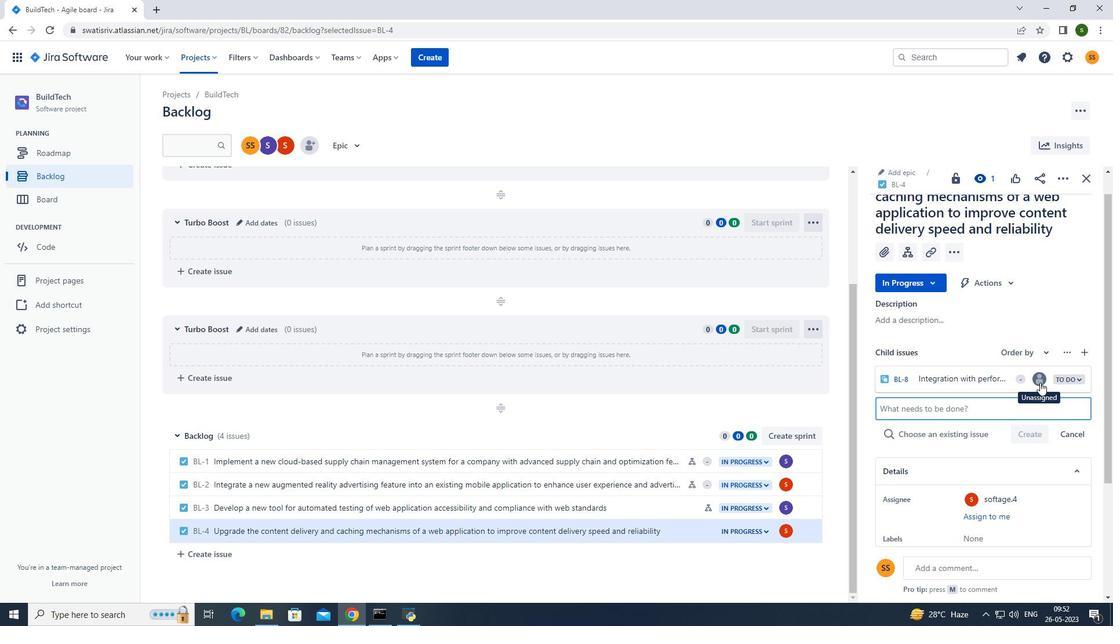 
Action: Mouse moved to (945, 318)
Screenshot: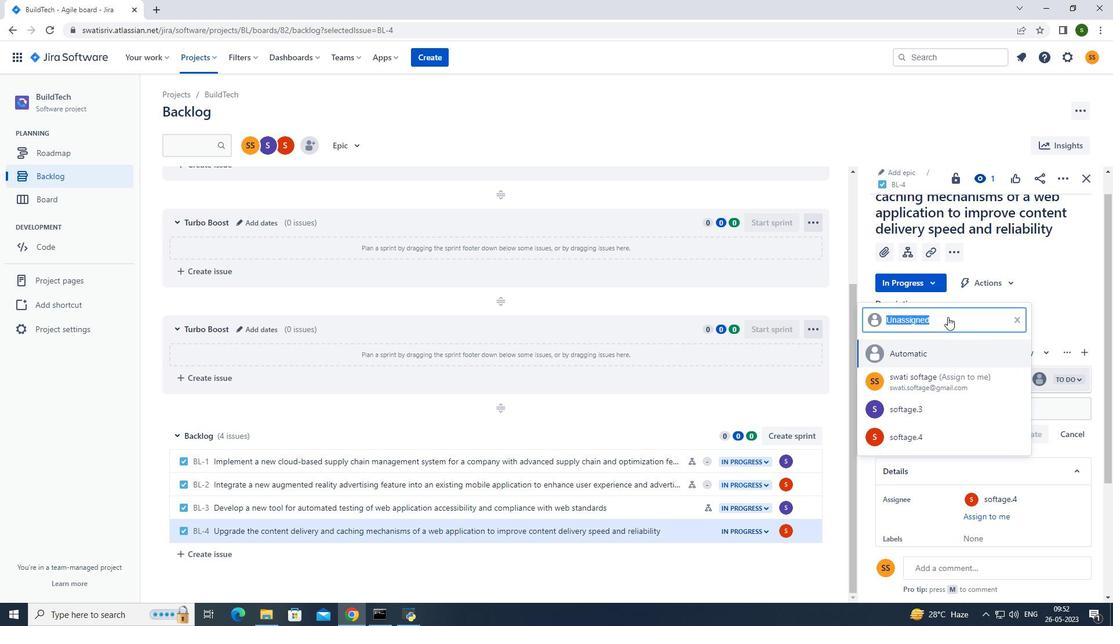 
Action: Key pressed softage.4<Key.shift>@softage.net
Screenshot: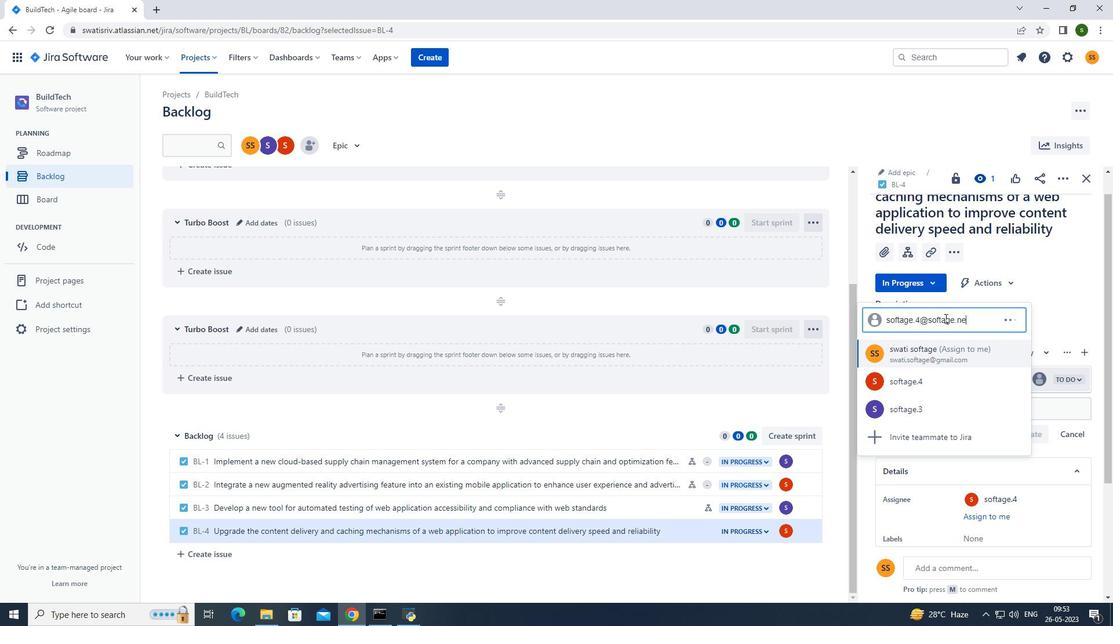 
Action: Mouse moved to (929, 378)
Screenshot: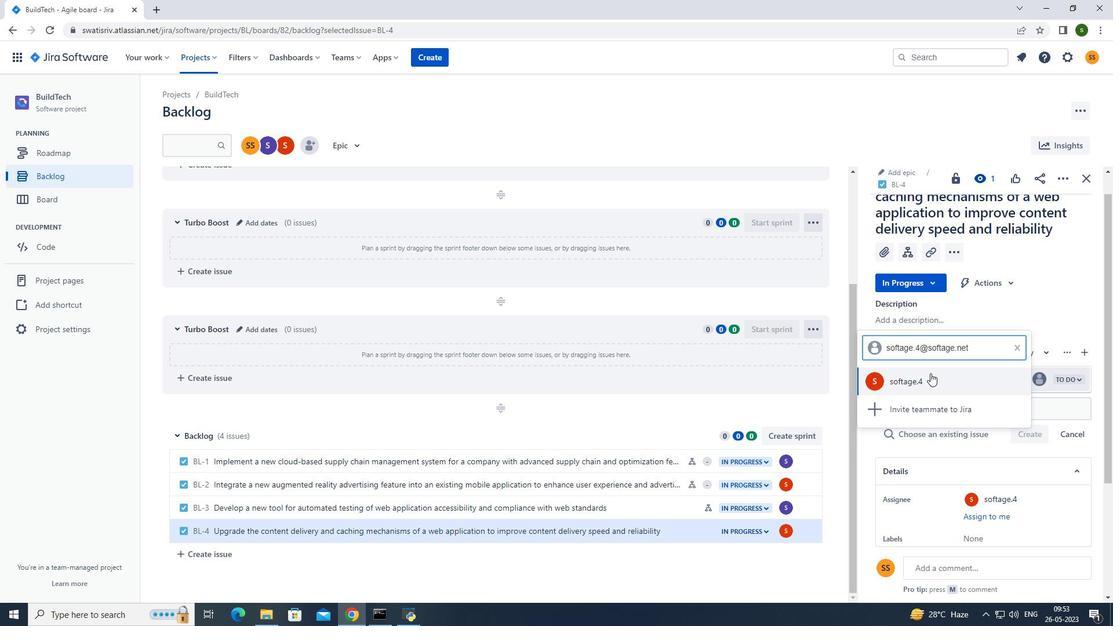 
Action: Mouse pressed left at (929, 378)
Screenshot: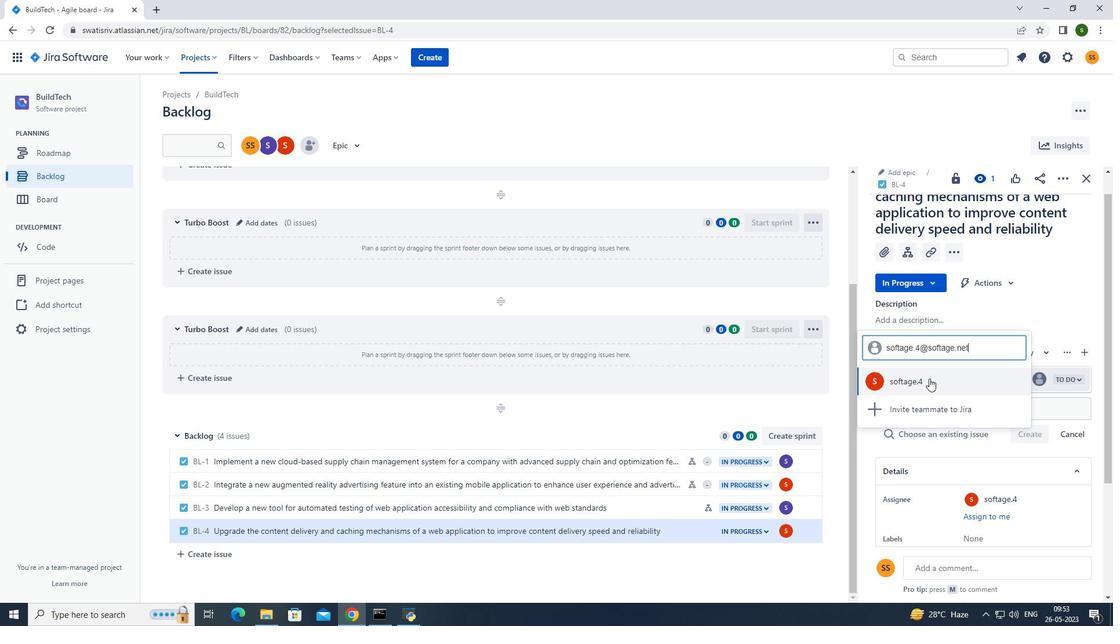 
Action: Mouse moved to (680, 147)
Screenshot: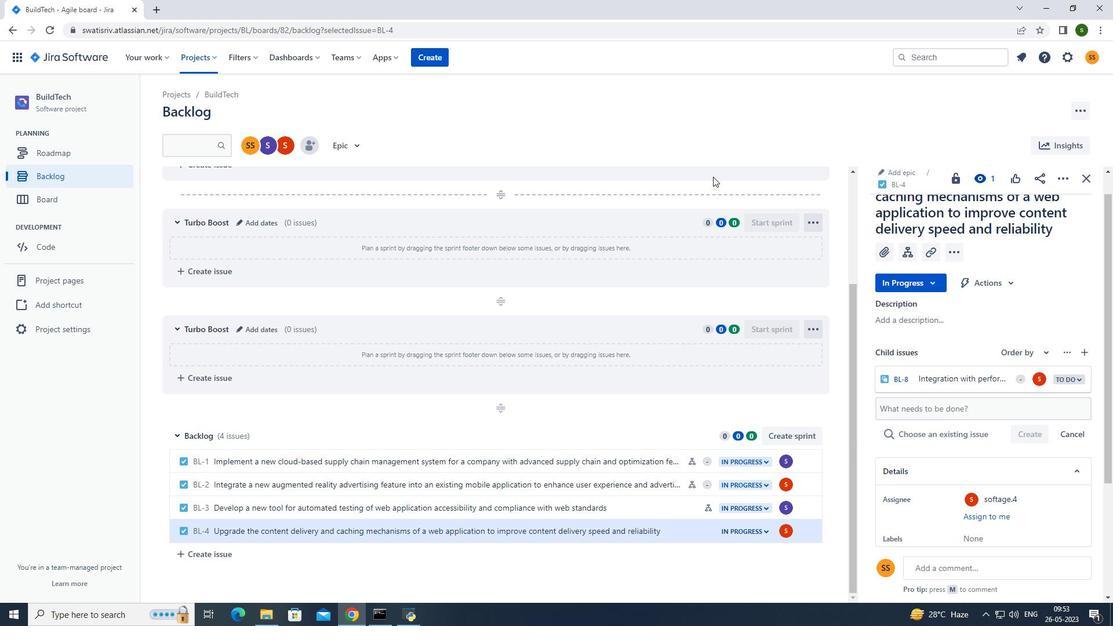 
